 Task: Find connections with filter location Douera with filter topic #Startuplife with filter profile language Spanish with filter current company Ubisoft India Studios with filter school SRKR Engineering College with filter industry Security and Investigations with filter service category Consulting with filter keywords title Assistant Engineer
Action: Mouse moved to (487, 66)
Screenshot: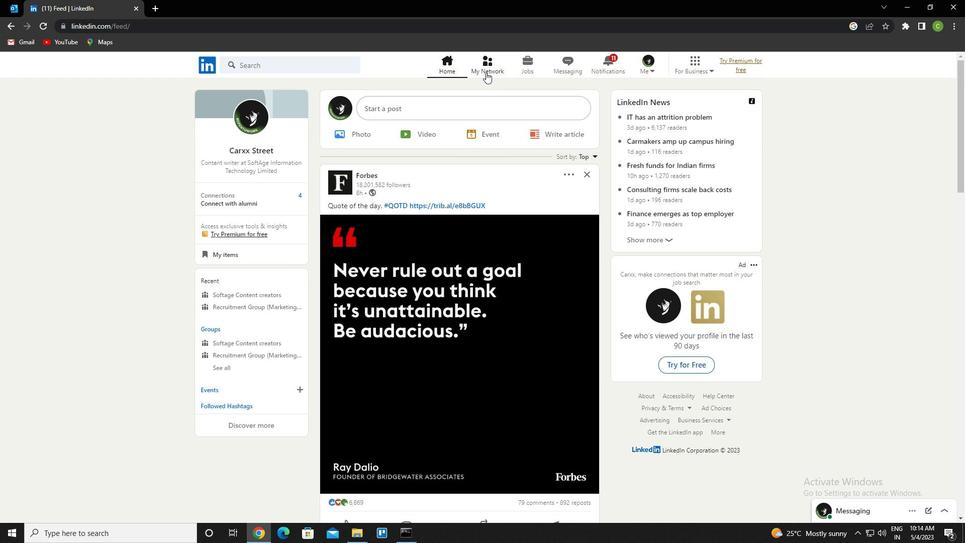 
Action: Mouse pressed left at (487, 66)
Screenshot: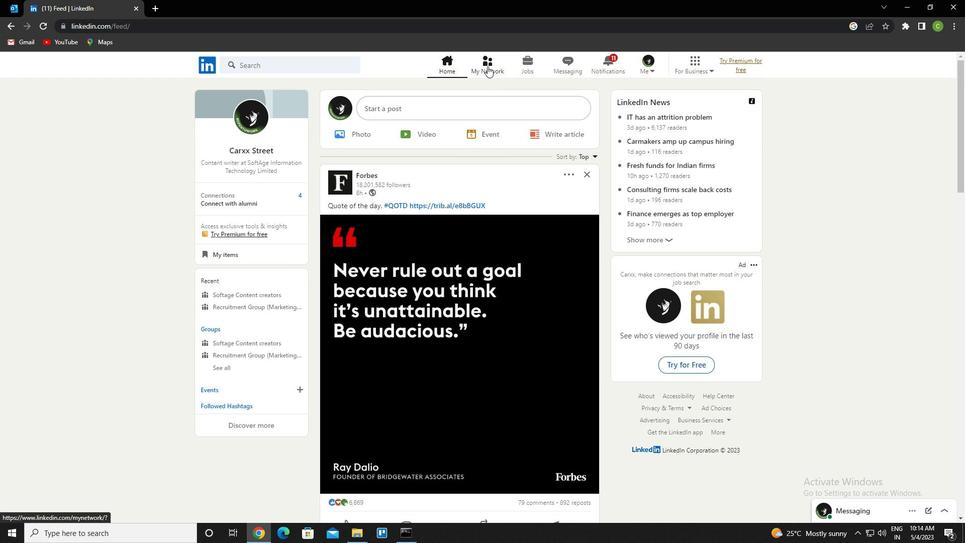 
Action: Mouse moved to (316, 125)
Screenshot: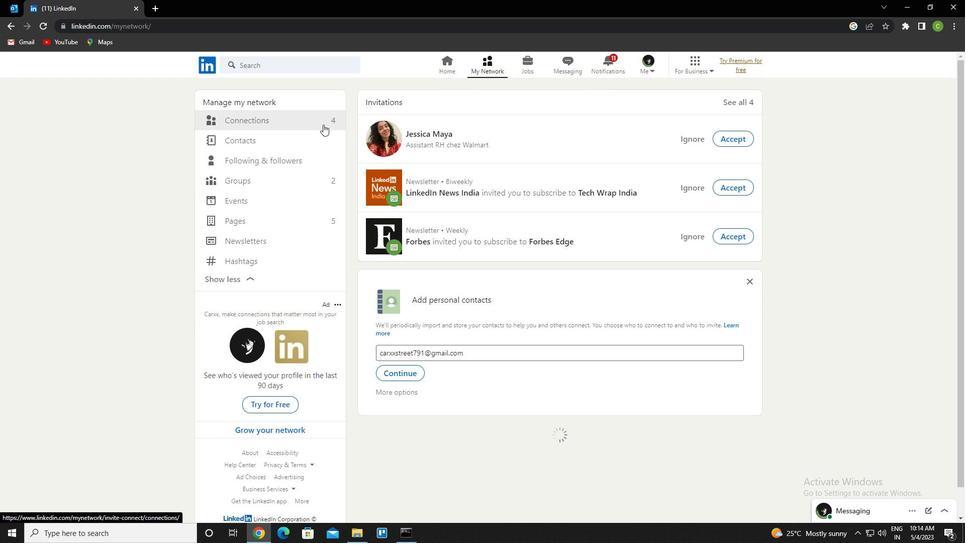 
Action: Mouse pressed left at (316, 125)
Screenshot: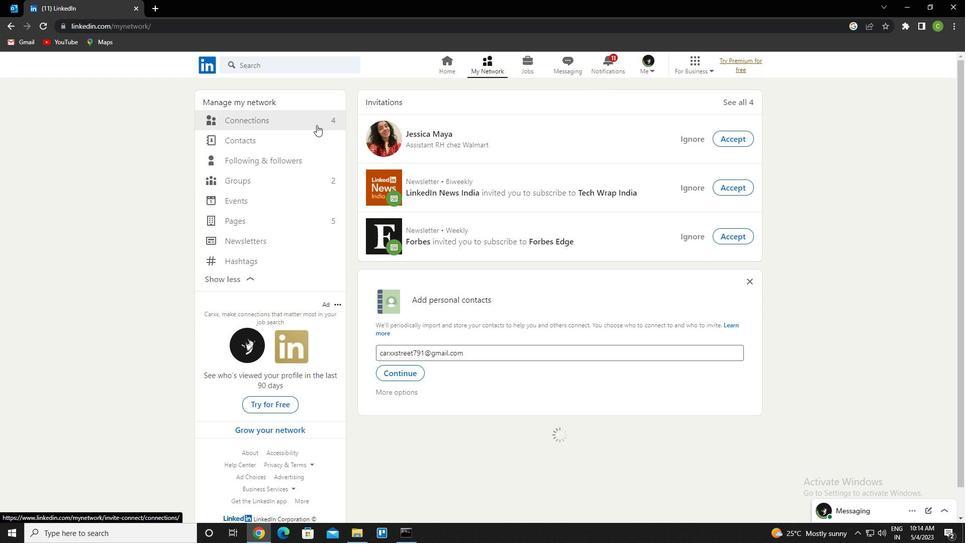 
Action: Mouse moved to (555, 122)
Screenshot: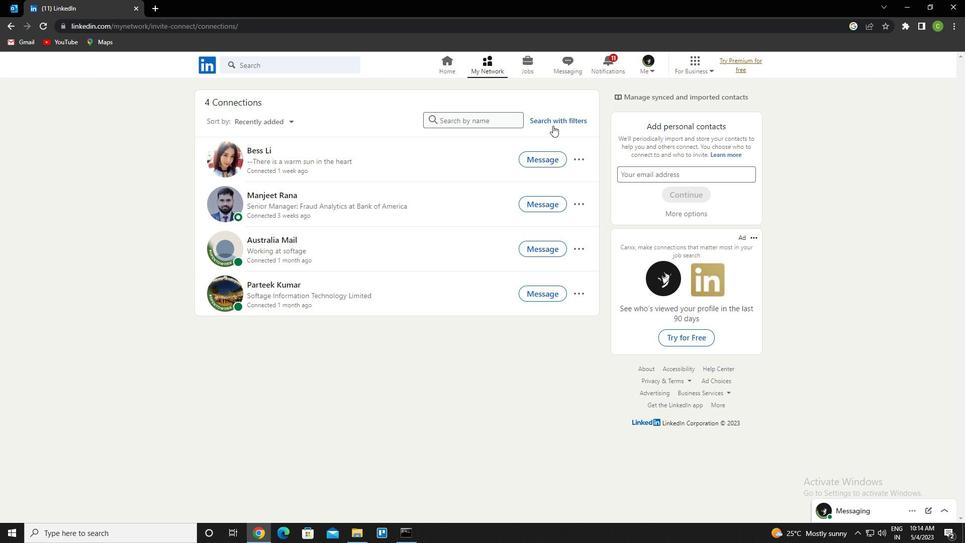 
Action: Mouse pressed left at (555, 122)
Screenshot: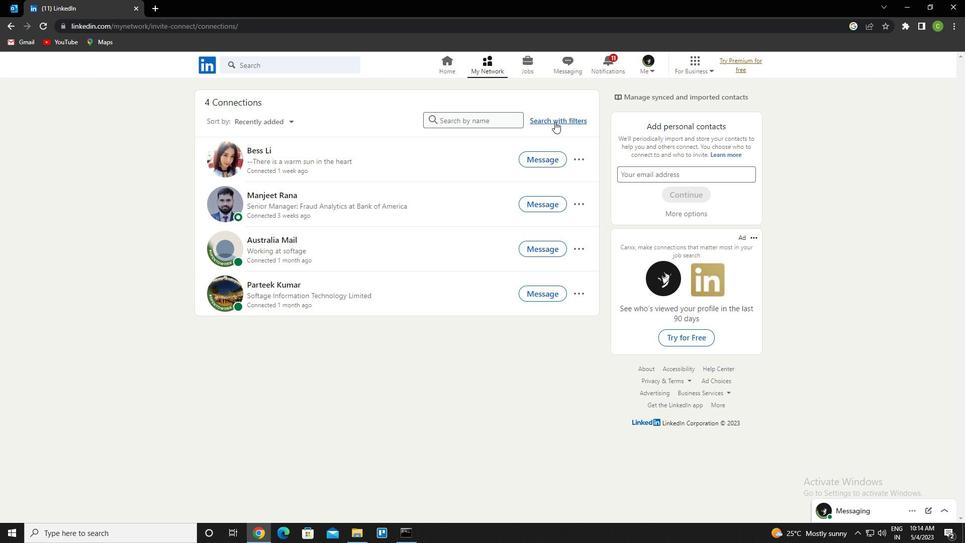 
Action: Mouse moved to (519, 94)
Screenshot: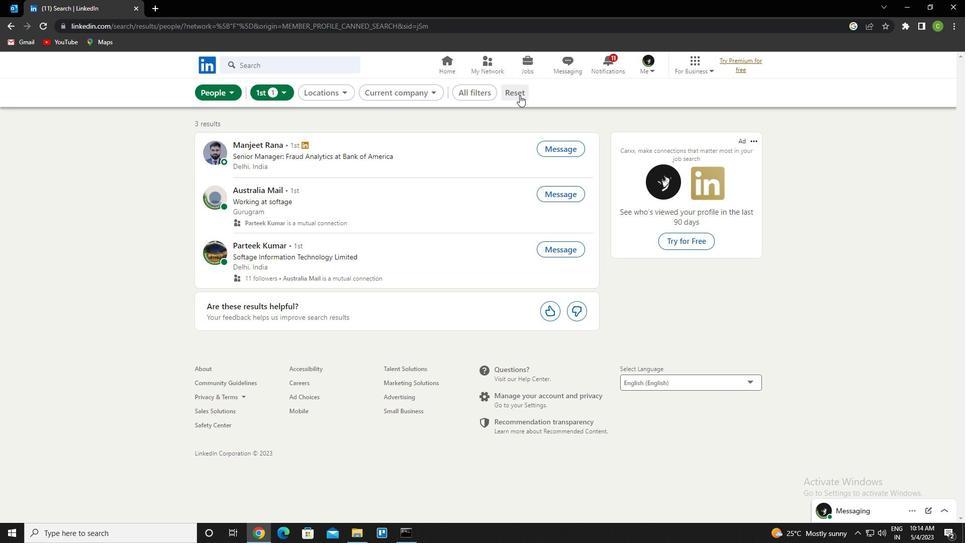 
Action: Mouse pressed left at (519, 94)
Screenshot: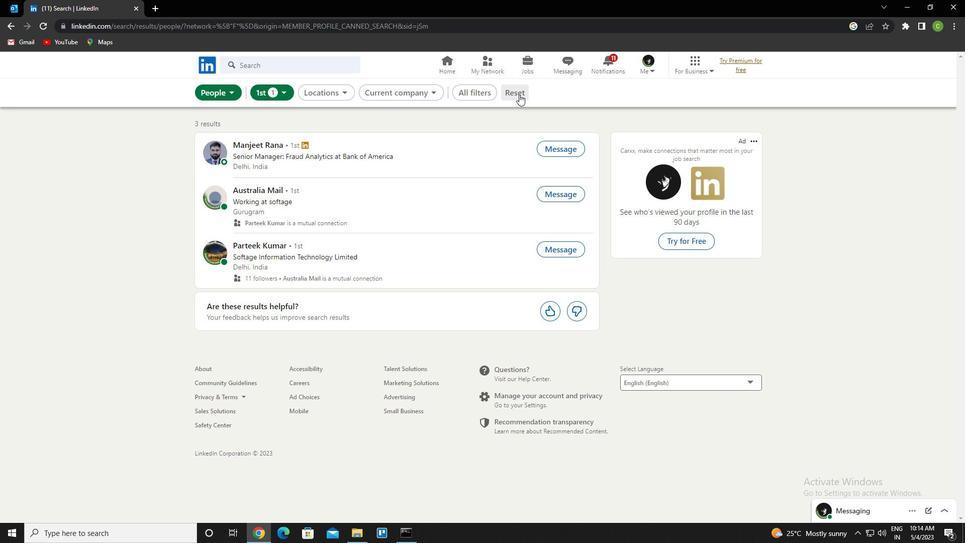 
Action: Mouse moved to (508, 96)
Screenshot: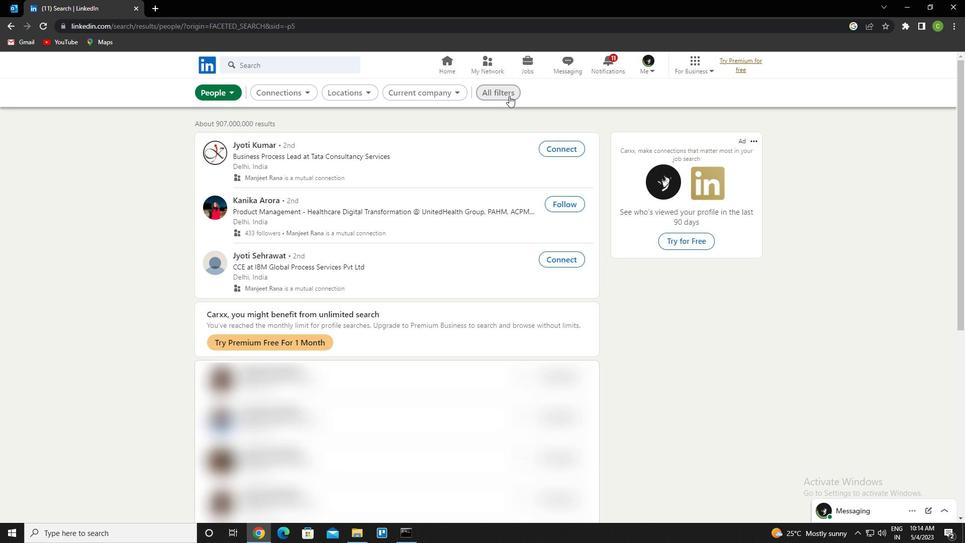 
Action: Mouse pressed left at (508, 96)
Screenshot: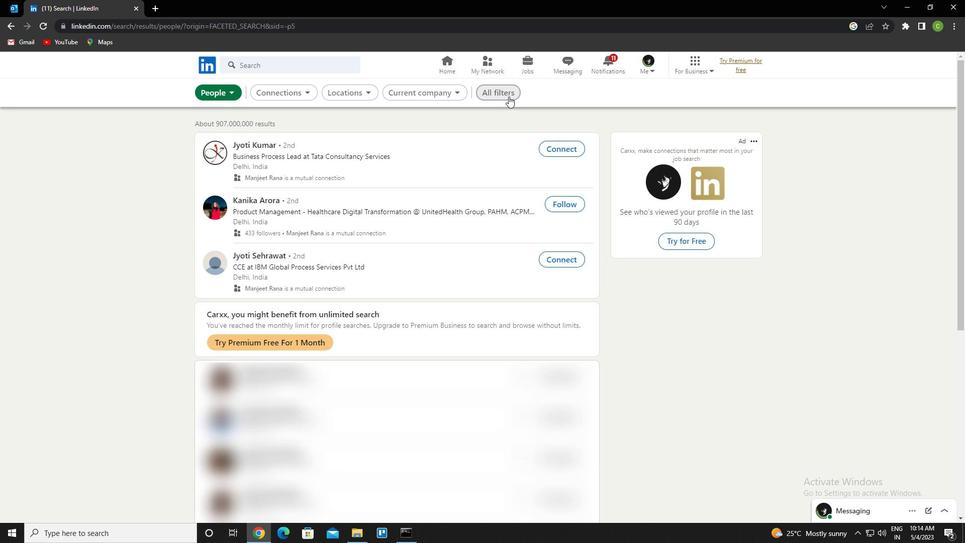 
Action: Mouse moved to (886, 276)
Screenshot: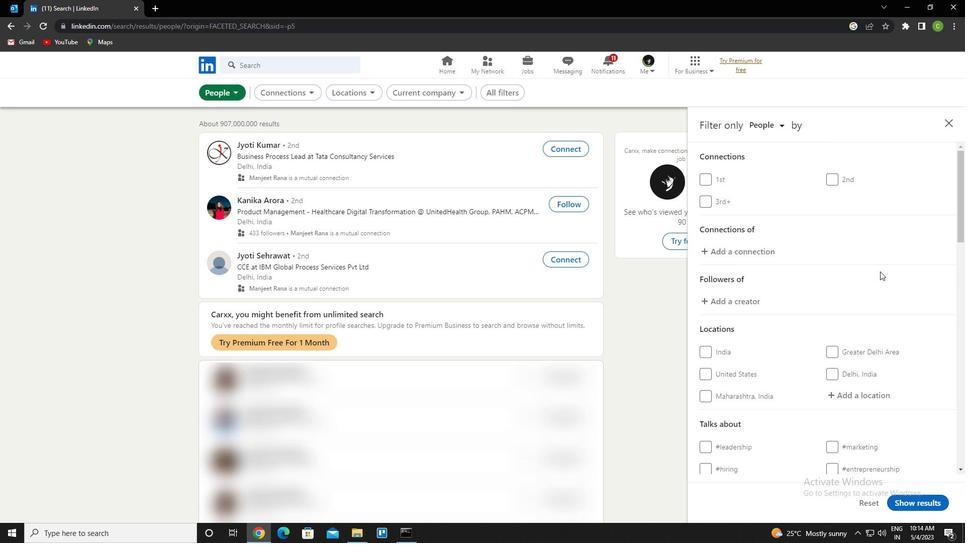 
Action: Mouse scrolled (886, 276) with delta (0, 0)
Screenshot: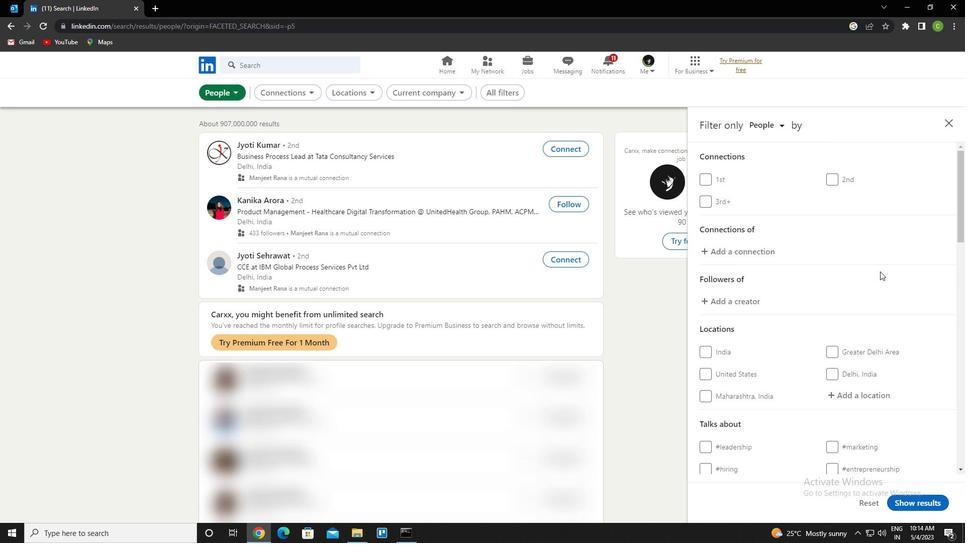 
Action: Mouse moved to (885, 277)
Screenshot: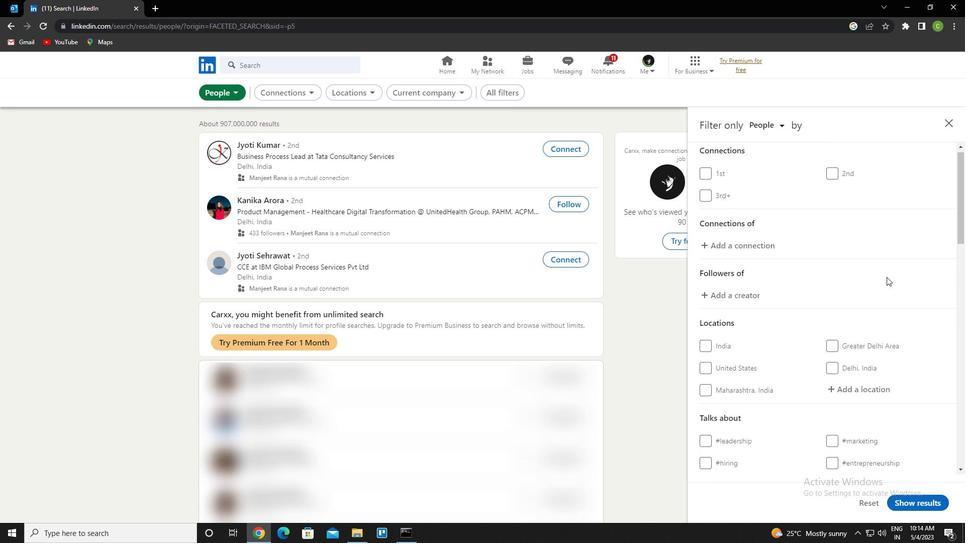 
Action: Mouse scrolled (885, 277) with delta (0, 0)
Screenshot: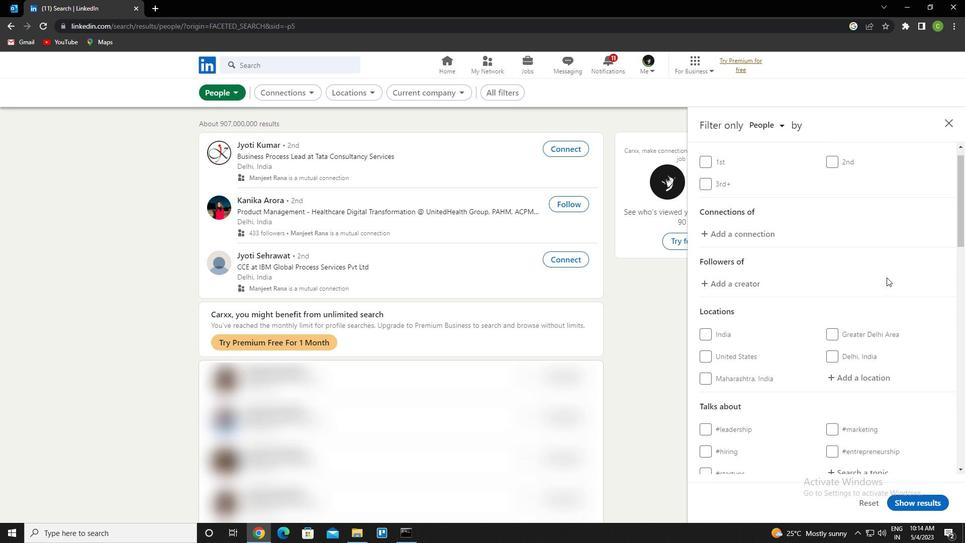 
Action: Mouse moved to (848, 292)
Screenshot: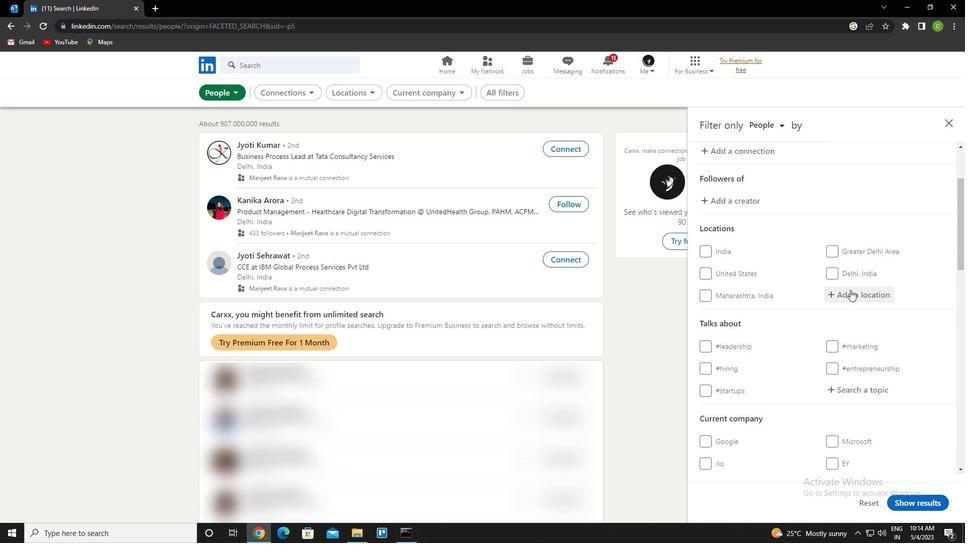 
Action: Mouse pressed left at (848, 292)
Screenshot: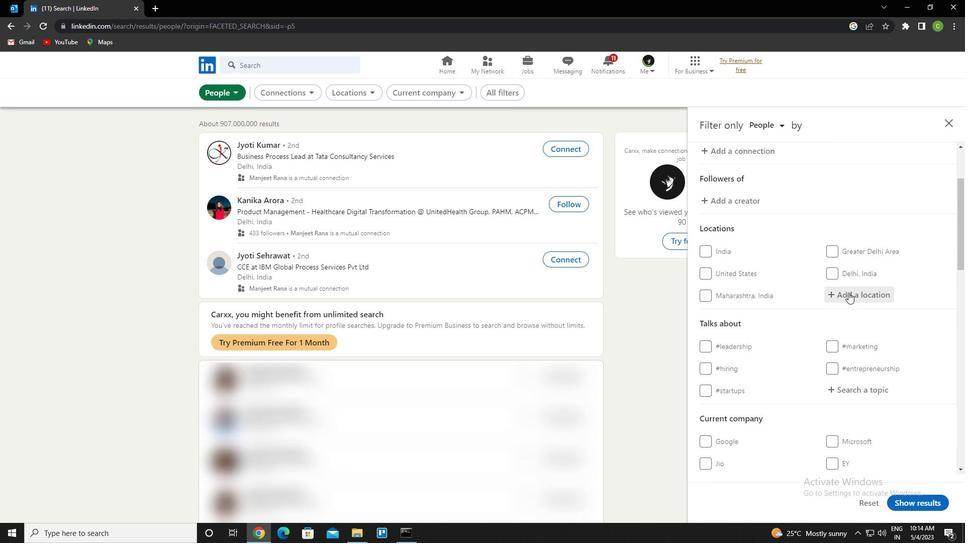 
Action: Mouse moved to (850, 275)
Screenshot: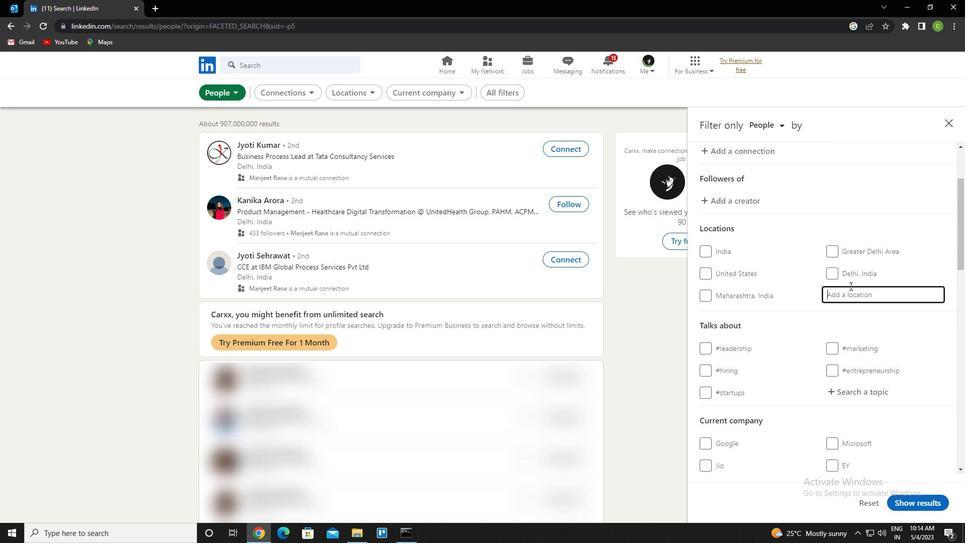 
Action: Key pressed <Key.caps_lock>d<Key.caps_lock>ouera<Key.down><Key.enter>
Screenshot: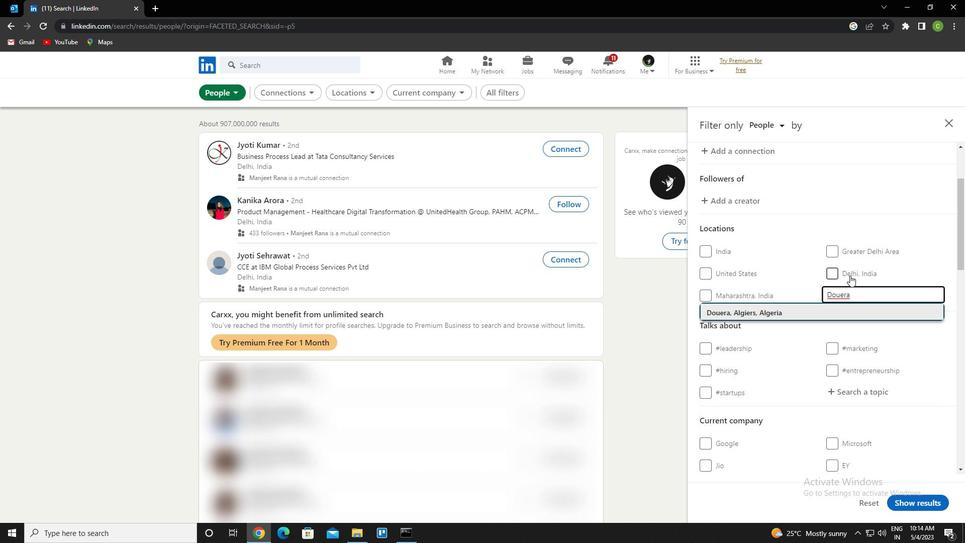 
Action: Mouse moved to (835, 271)
Screenshot: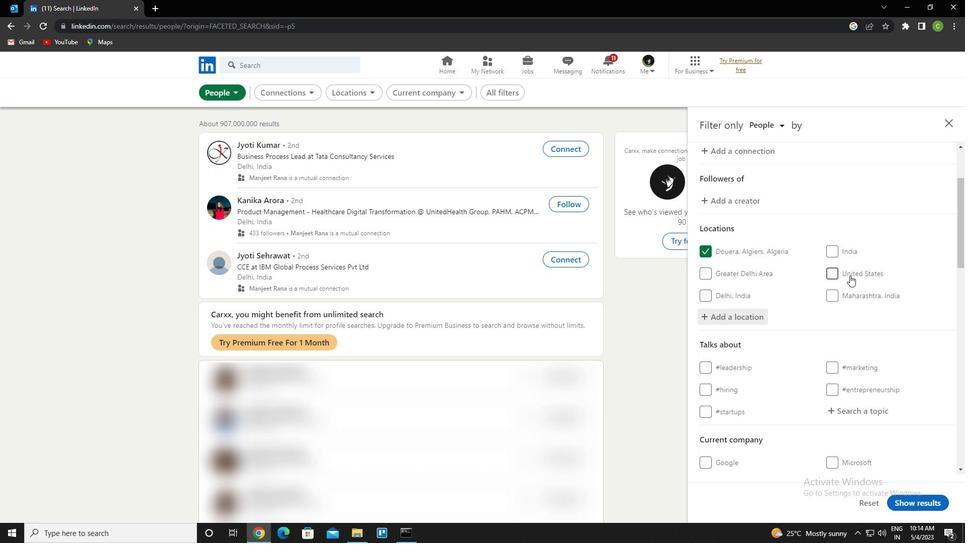 
Action: Mouse scrolled (835, 271) with delta (0, 0)
Screenshot: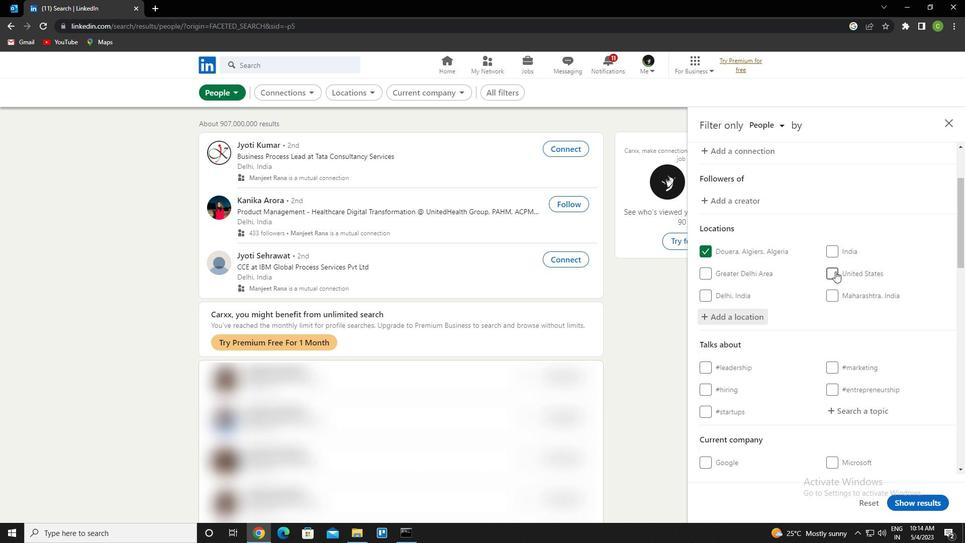 
Action: Mouse moved to (833, 274)
Screenshot: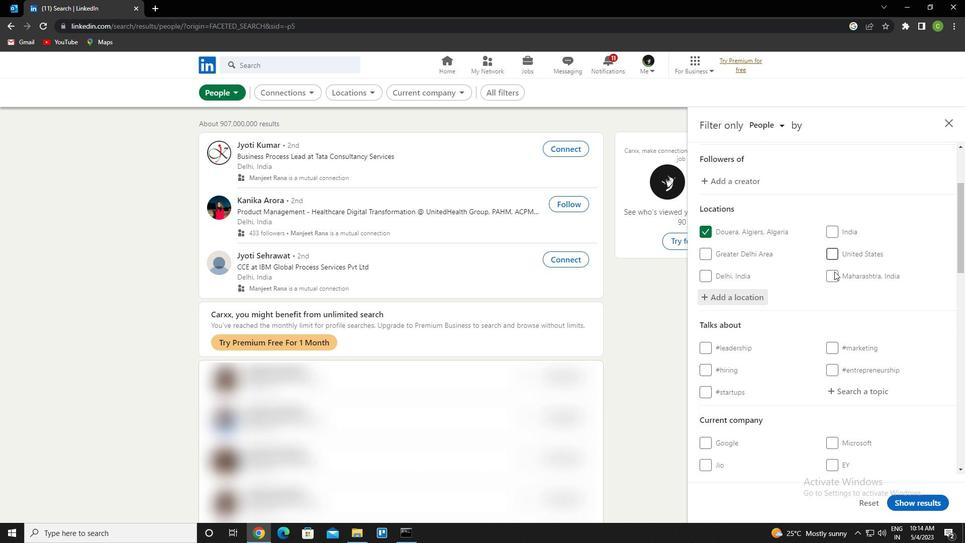 
Action: Mouse scrolled (833, 273) with delta (0, 0)
Screenshot: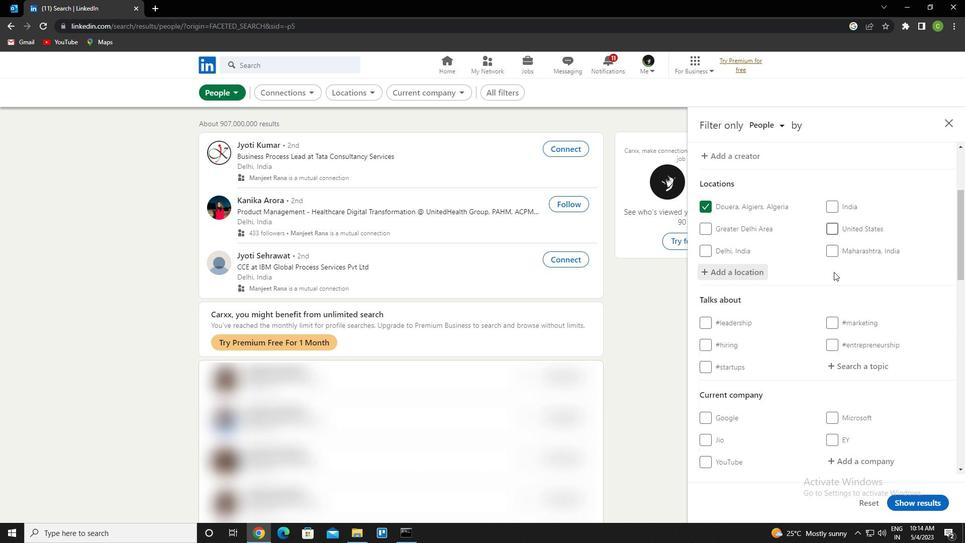 
Action: Mouse moved to (850, 314)
Screenshot: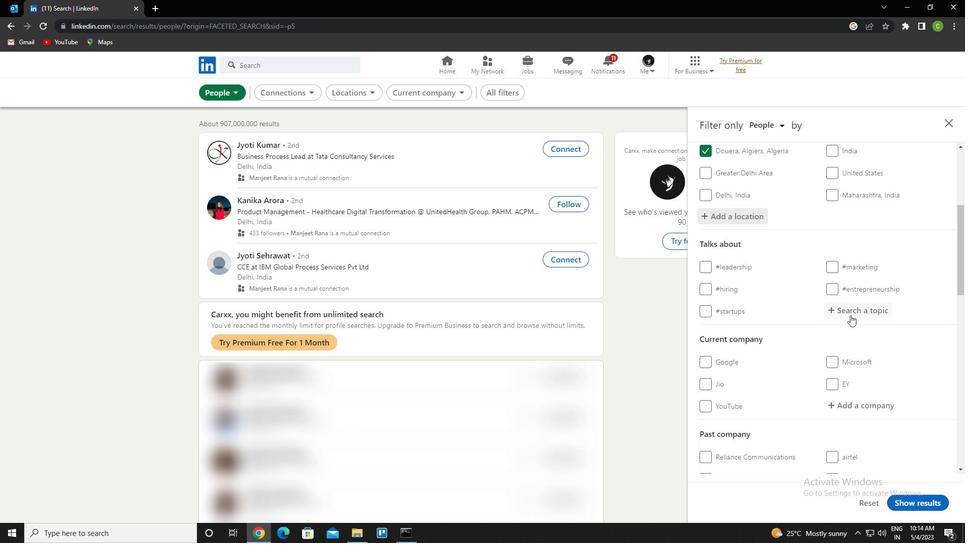 
Action: Mouse pressed left at (850, 314)
Screenshot: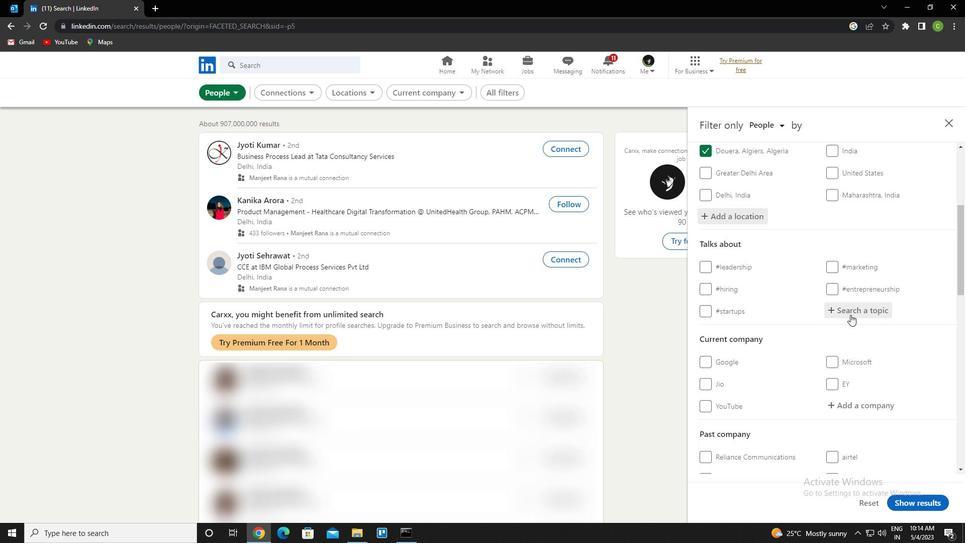 
Action: Key pressed startuplife<Key.down><Key.enter>
Screenshot: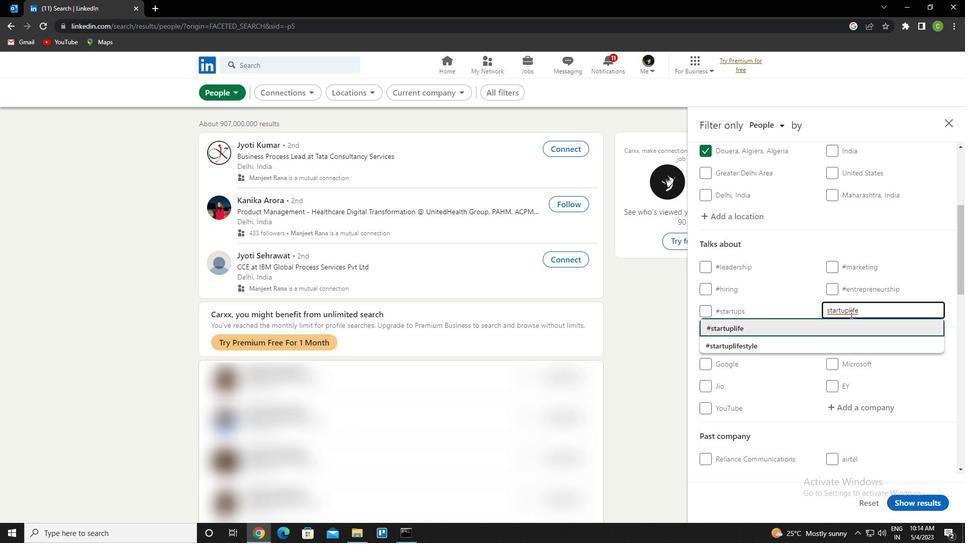 
Action: Mouse moved to (864, 305)
Screenshot: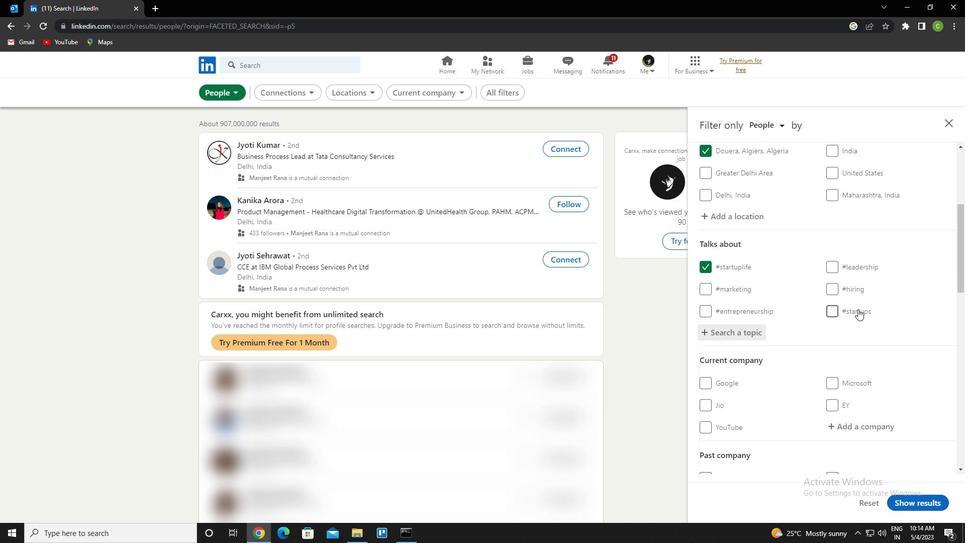 
Action: Mouse scrolled (864, 304) with delta (0, 0)
Screenshot: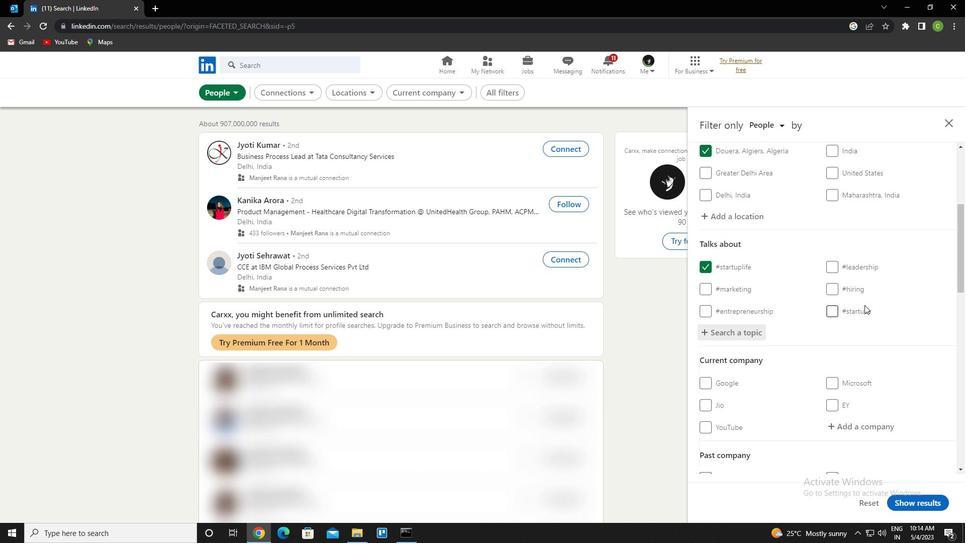 
Action: Mouse scrolled (864, 304) with delta (0, 0)
Screenshot: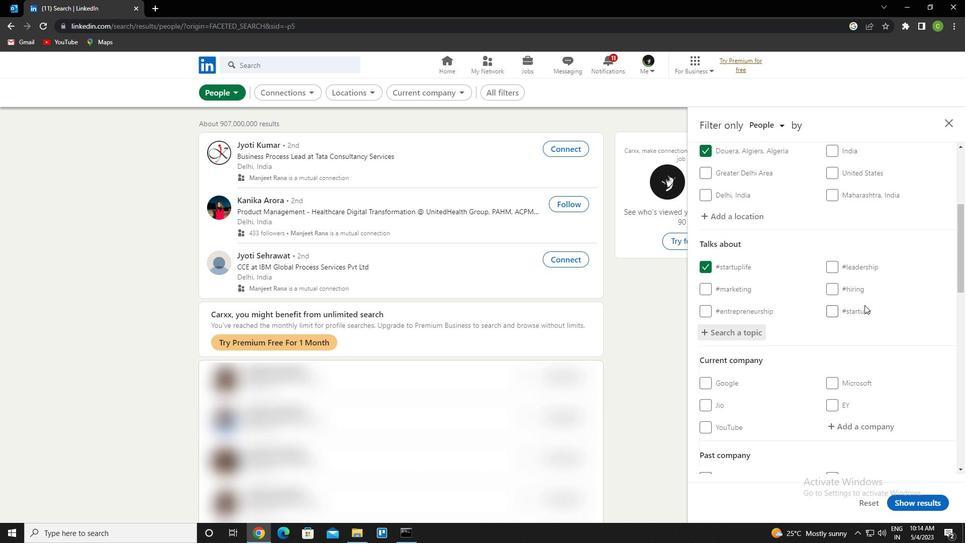 
Action: Mouse scrolled (864, 304) with delta (0, 0)
Screenshot: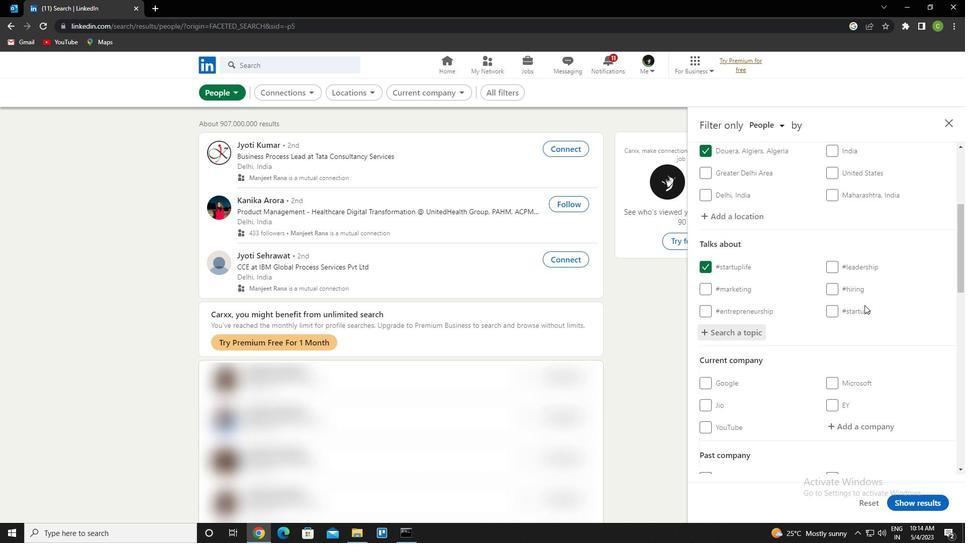 
Action: Mouse scrolled (864, 304) with delta (0, 0)
Screenshot: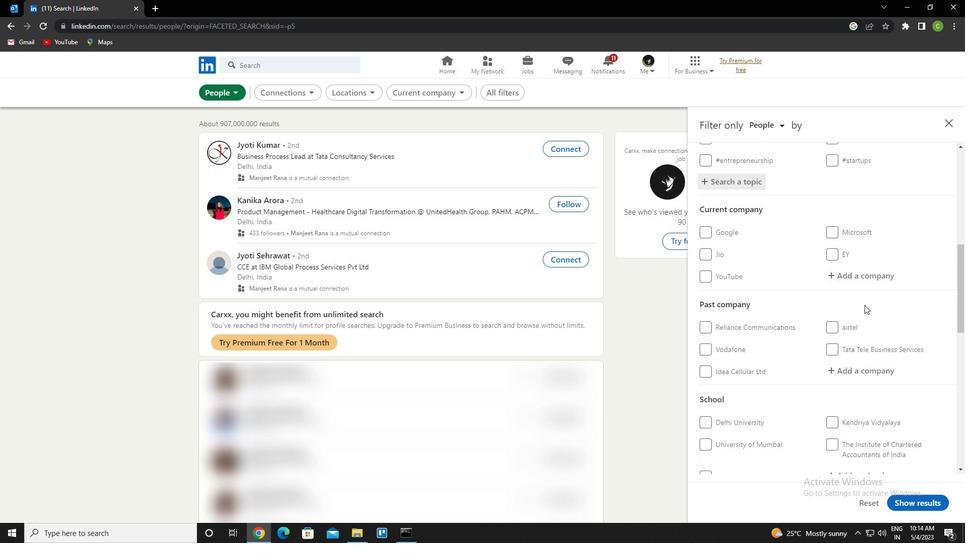 
Action: Mouse scrolled (864, 304) with delta (0, 0)
Screenshot: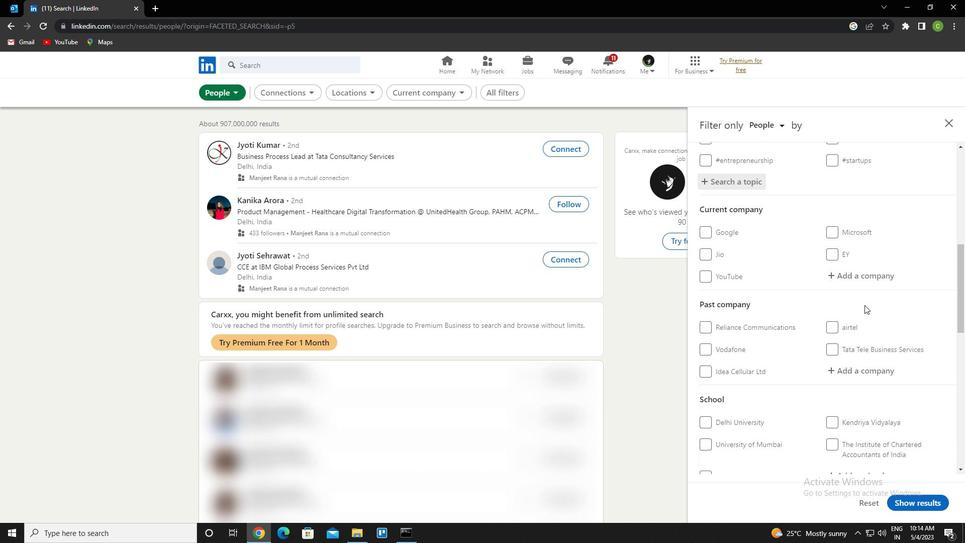 
Action: Mouse scrolled (864, 304) with delta (0, 0)
Screenshot: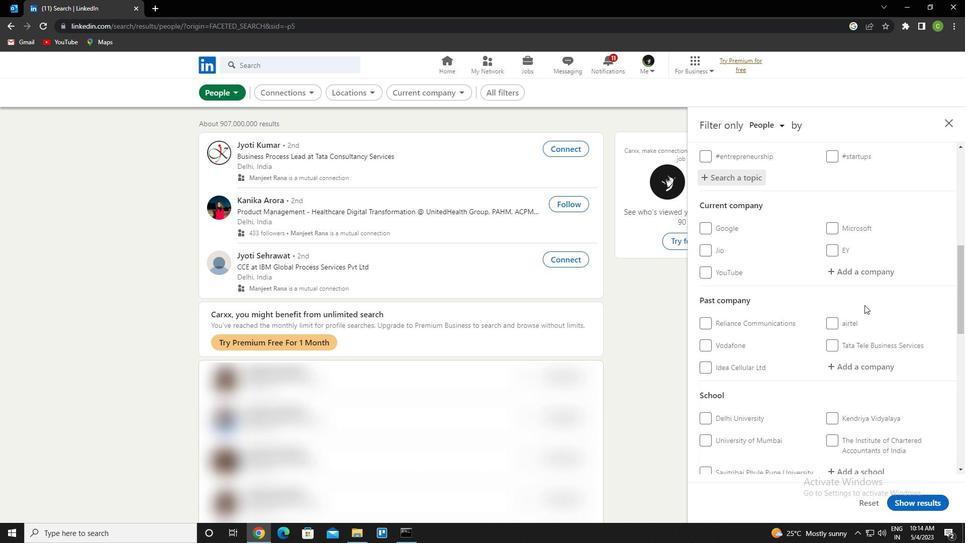 
Action: Mouse scrolled (864, 304) with delta (0, 0)
Screenshot: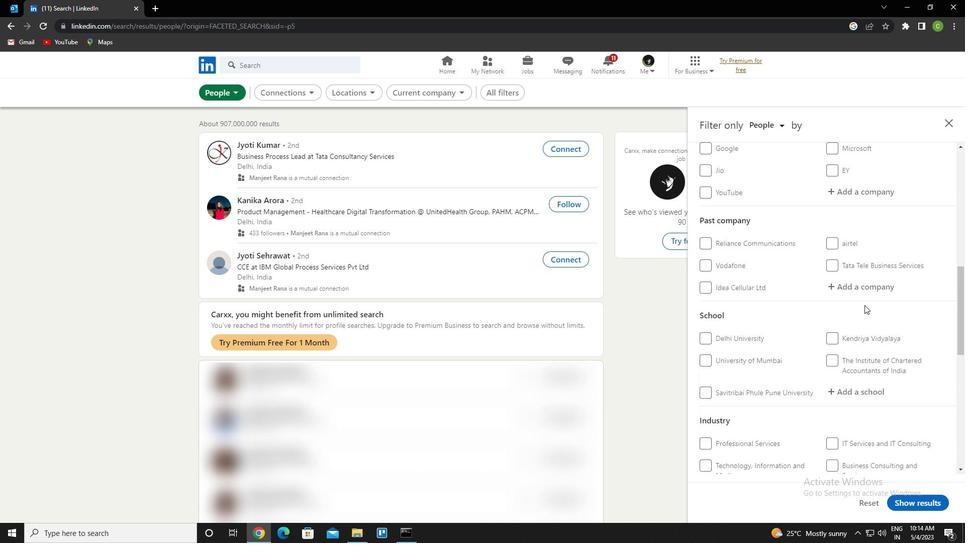 
Action: Mouse moved to (864, 306)
Screenshot: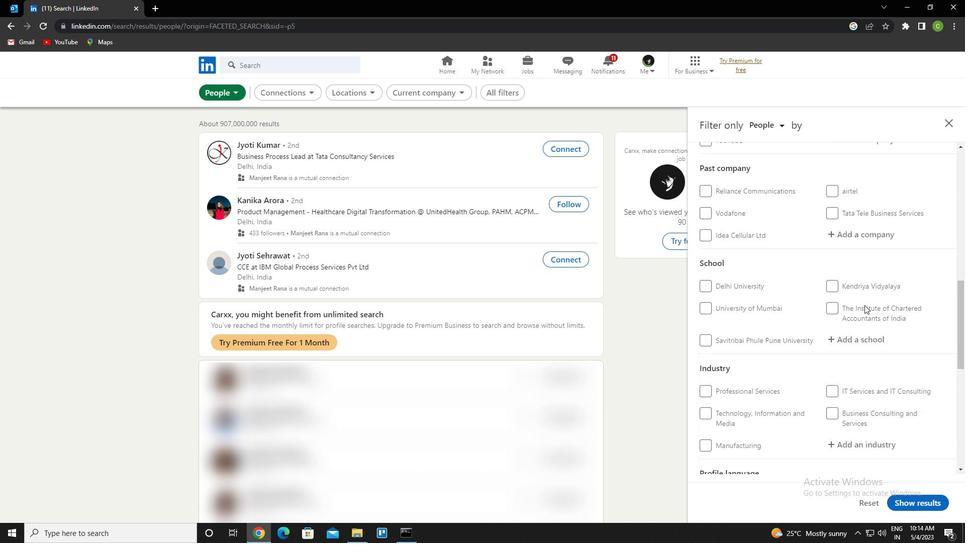 
Action: Mouse scrolled (864, 306) with delta (0, 0)
Screenshot: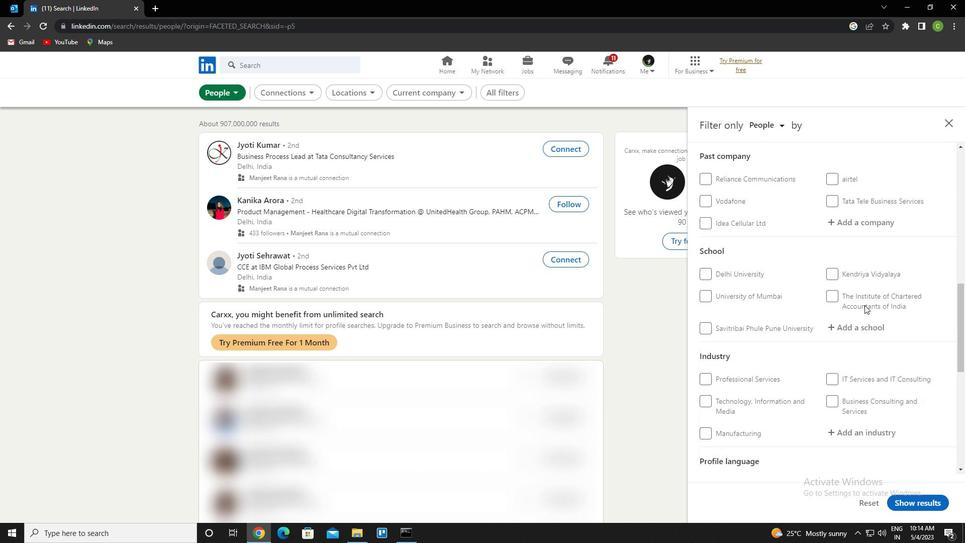 
Action: Mouse moved to (855, 310)
Screenshot: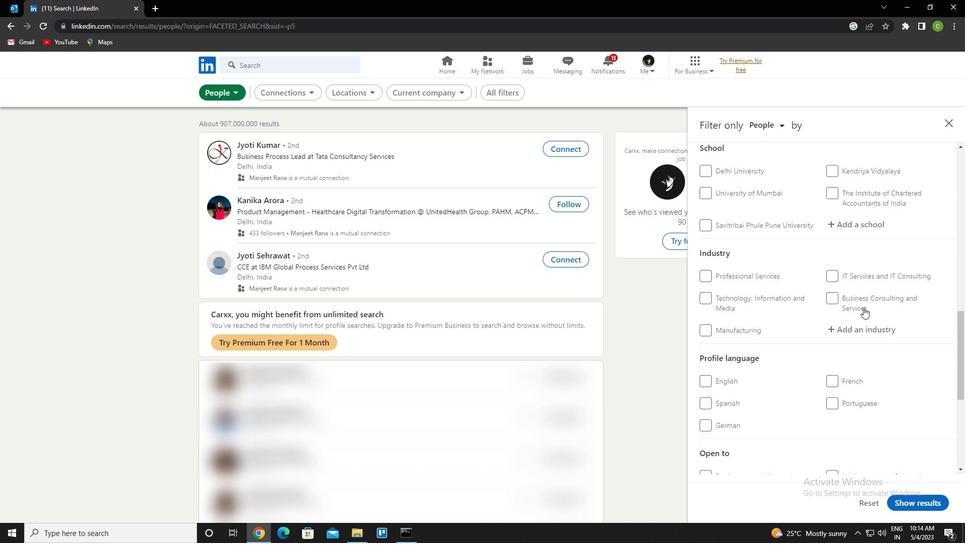 
Action: Mouse scrolled (855, 310) with delta (0, 0)
Screenshot: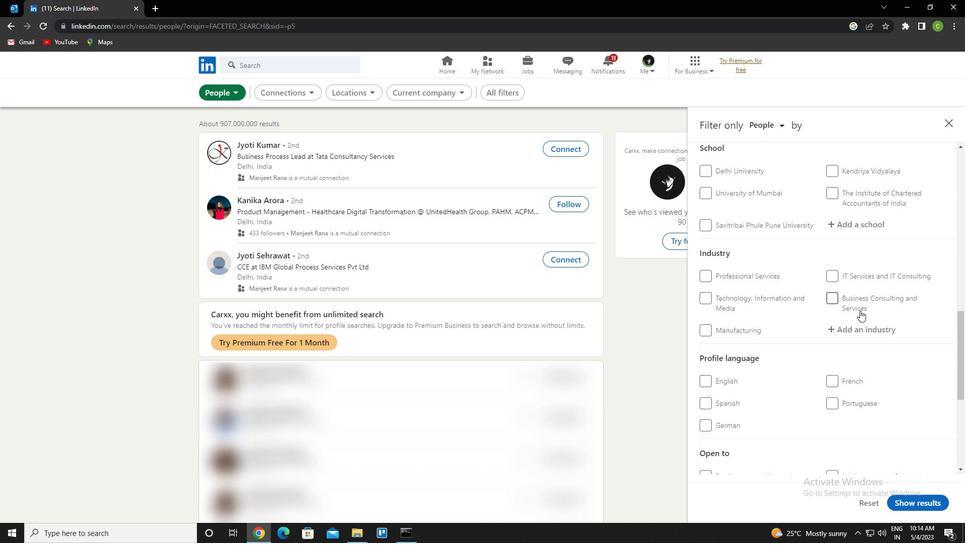 
Action: Mouse moved to (701, 356)
Screenshot: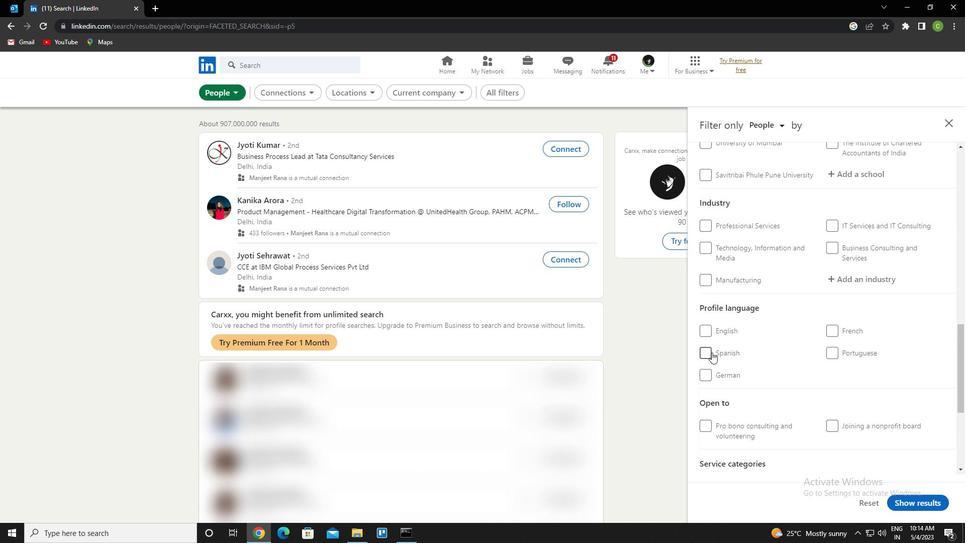 
Action: Mouse pressed left at (701, 356)
Screenshot: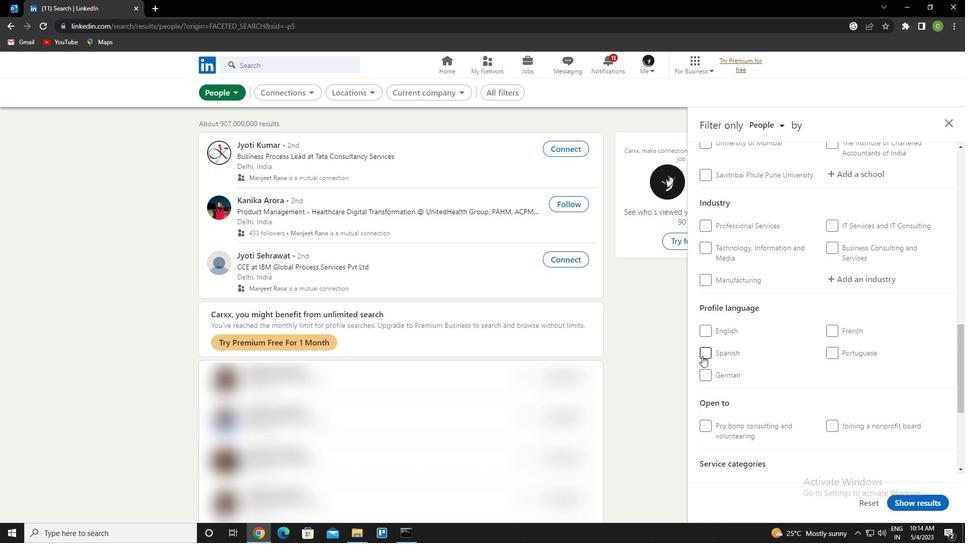 
Action: Mouse moved to (784, 371)
Screenshot: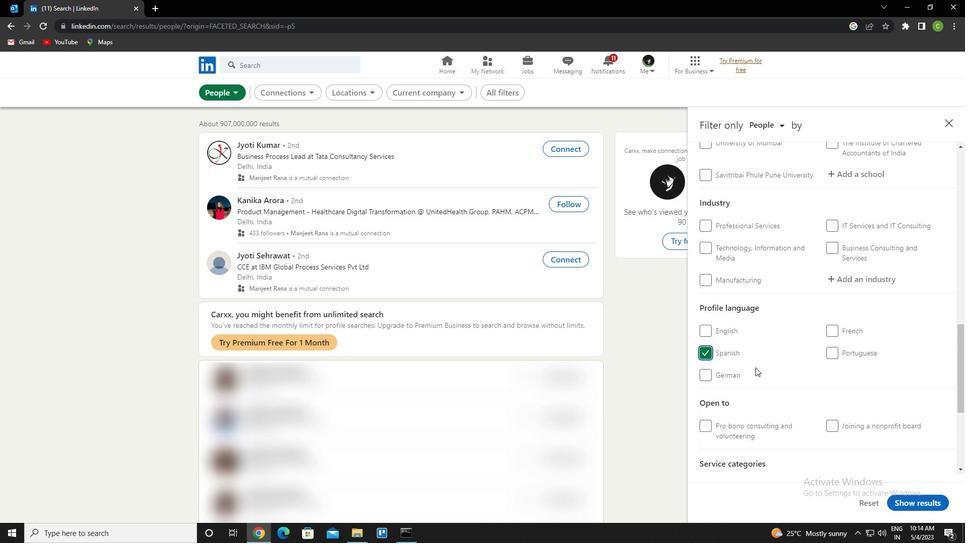 
Action: Mouse scrolled (784, 372) with delta (0, 0)
Screenshot: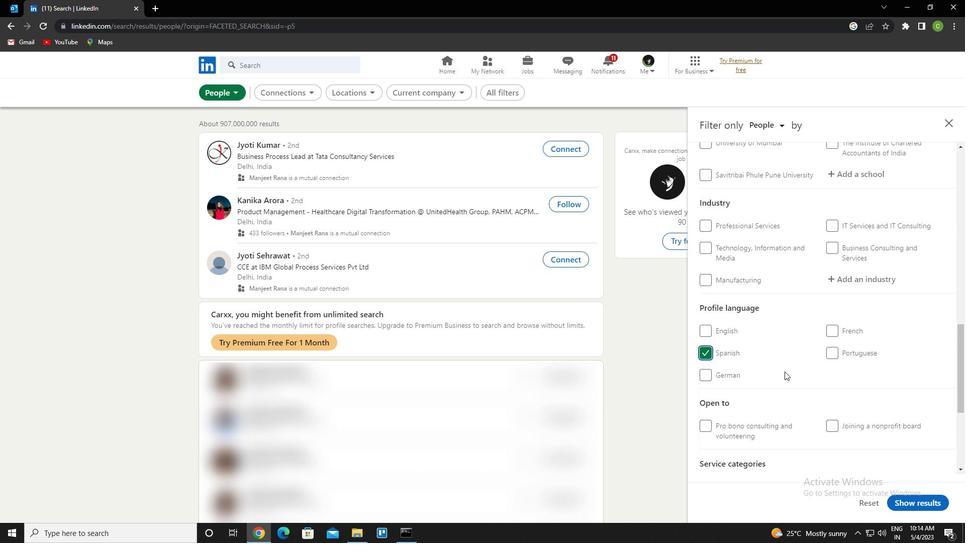 
Action: Mouse scrolled (784, 372) with delta (0, 0)
Screenshot: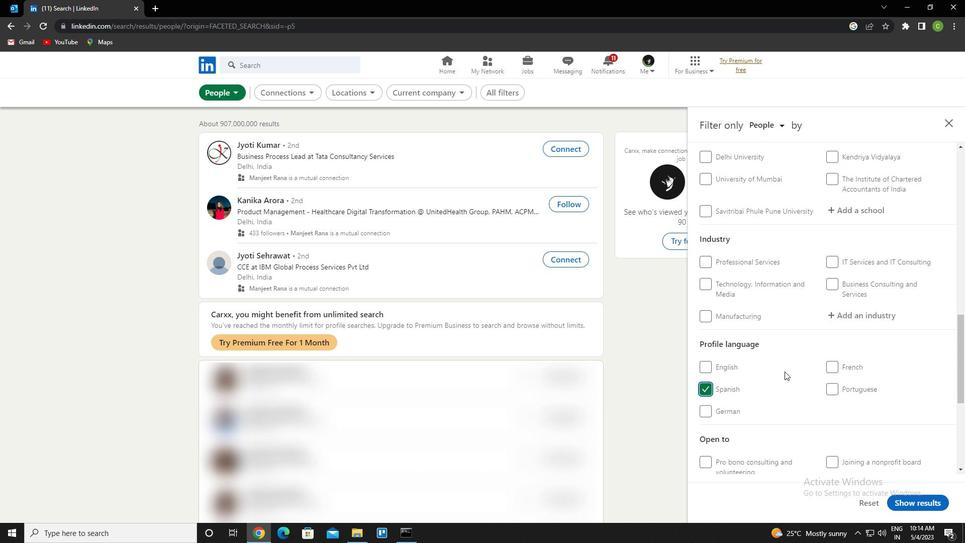 
Action: Mouse scrolled (784, 372) with delta (0, 0)
Screenshot: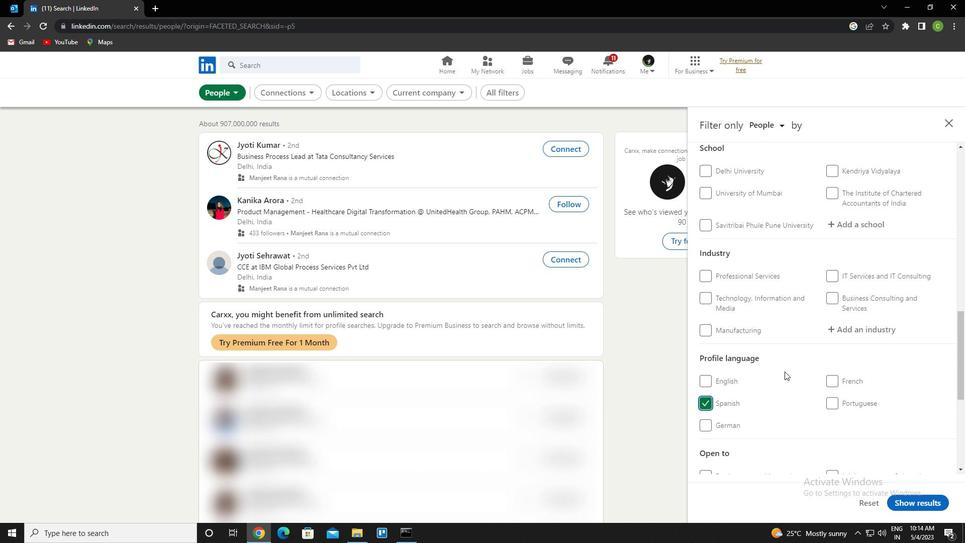 
Action: Mouse scrolled (784, 372) with delta (0, 0)
Screenshot: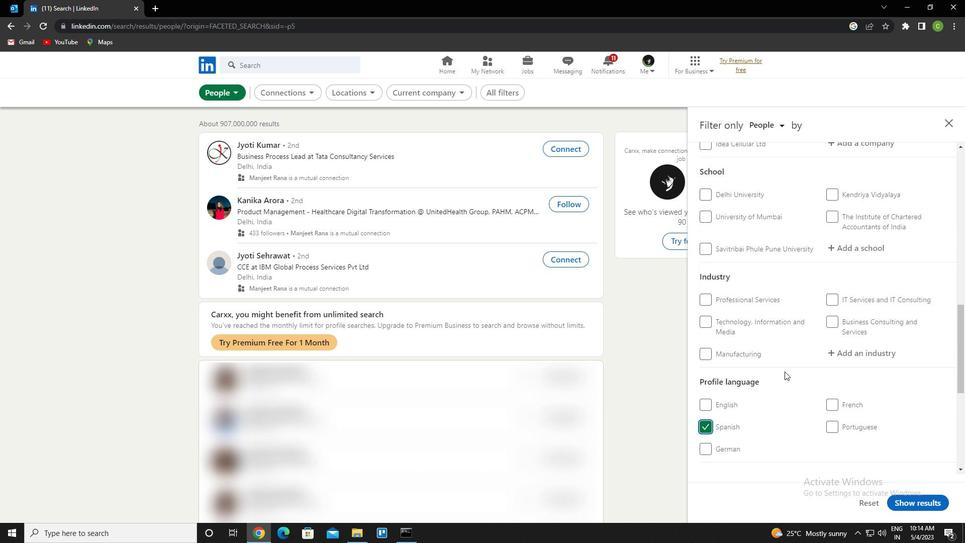 
Action: Mouse scrolled (784, 372) with delta (0, 0)
Screenshot: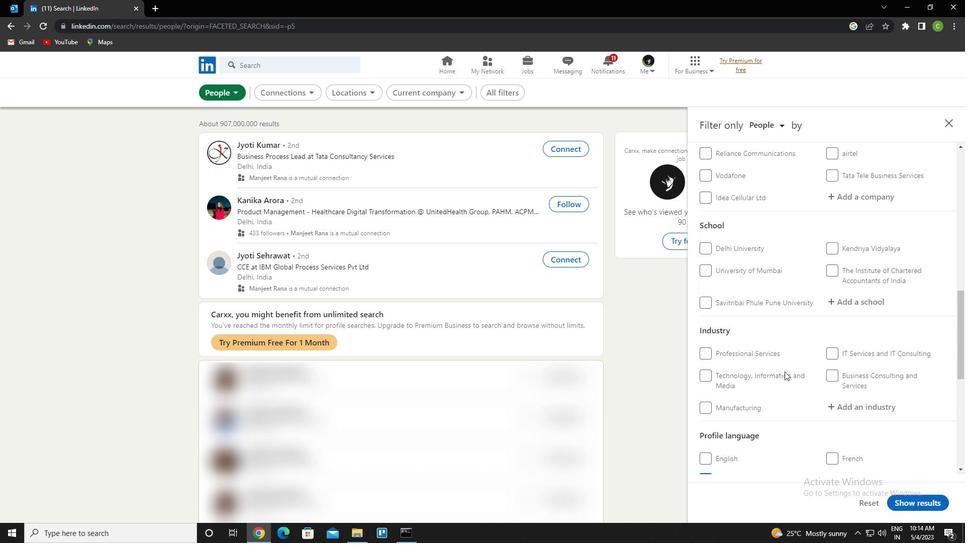 
Action: Mouse moved to (874, 230)
Screenshot: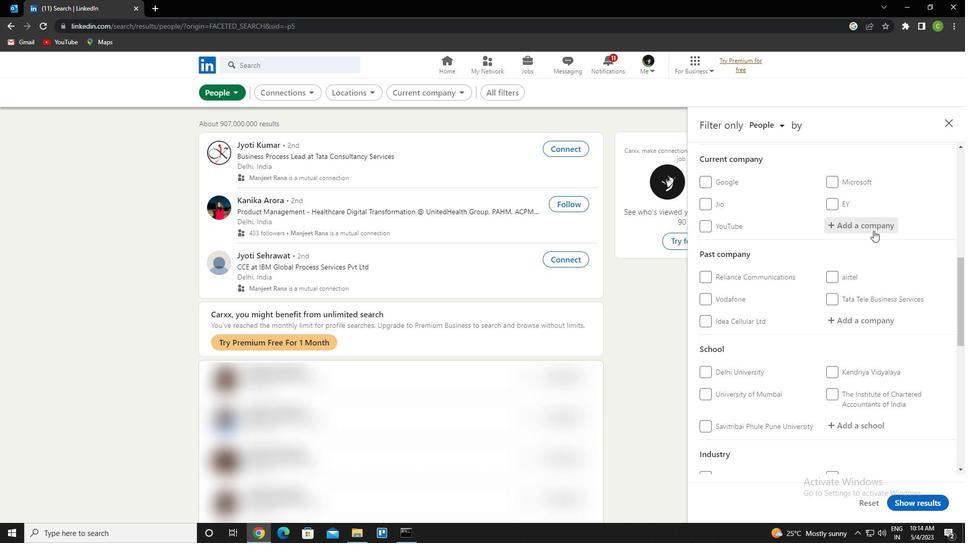 
Action: Mouse pressed left at (874, 230)
Screenshot: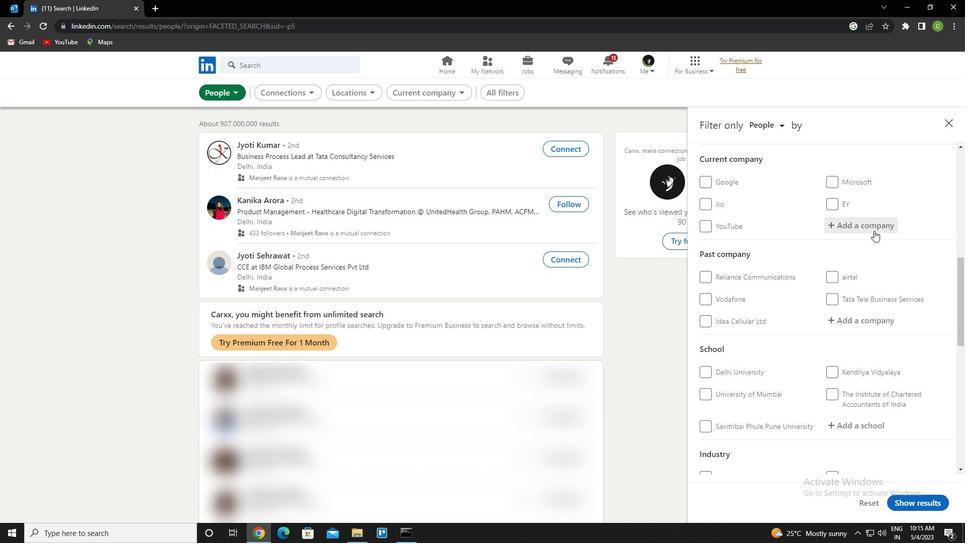 
Action: Key pressed <Key.caps_lock>u<Key.caps_lock>bisoft<Key.space>india<Key.space>studios<Key.down><Key.enter>
Screenshot: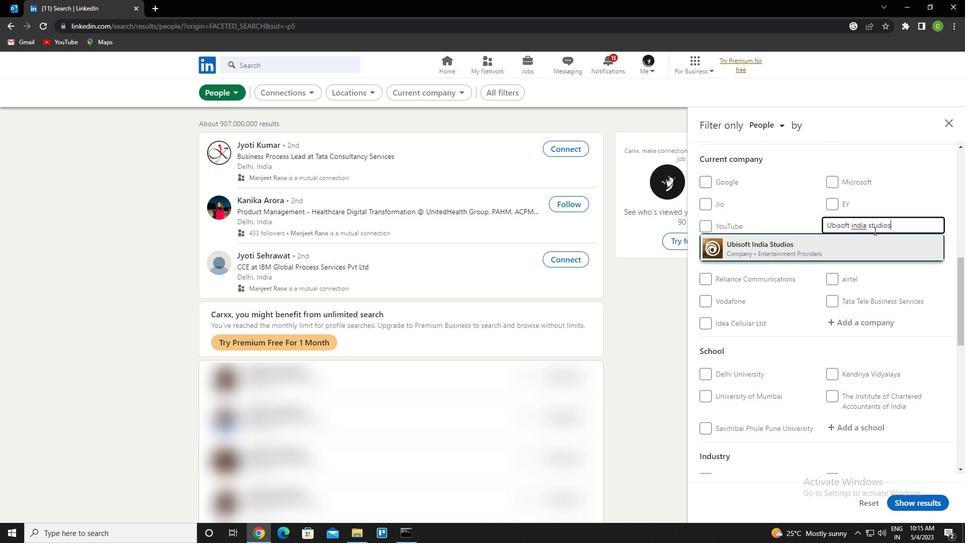 
Action: Mouse scrolled (874, 230) with delta (0, 0)
Screenshot: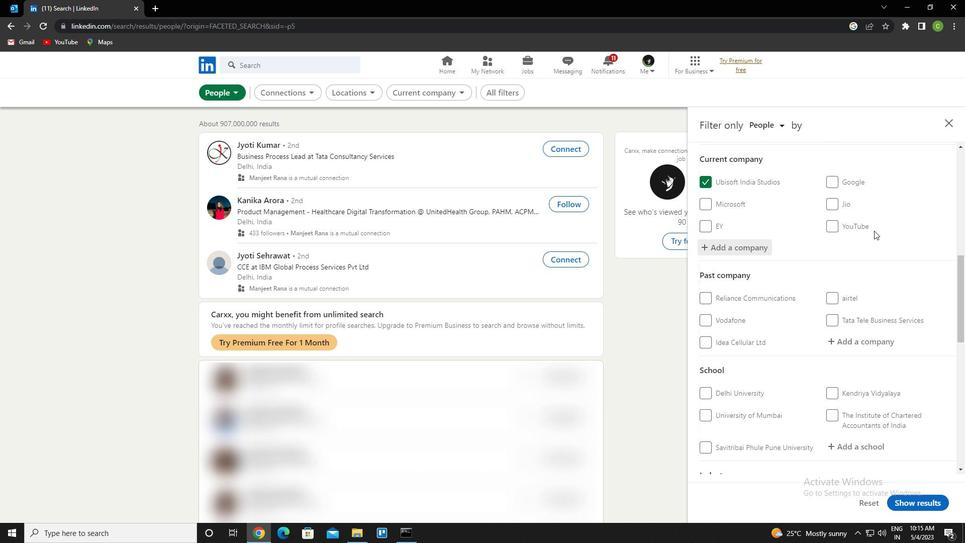 
Action: Mouse scrolled (874, 230) with delta (0, 0)
Screenshot: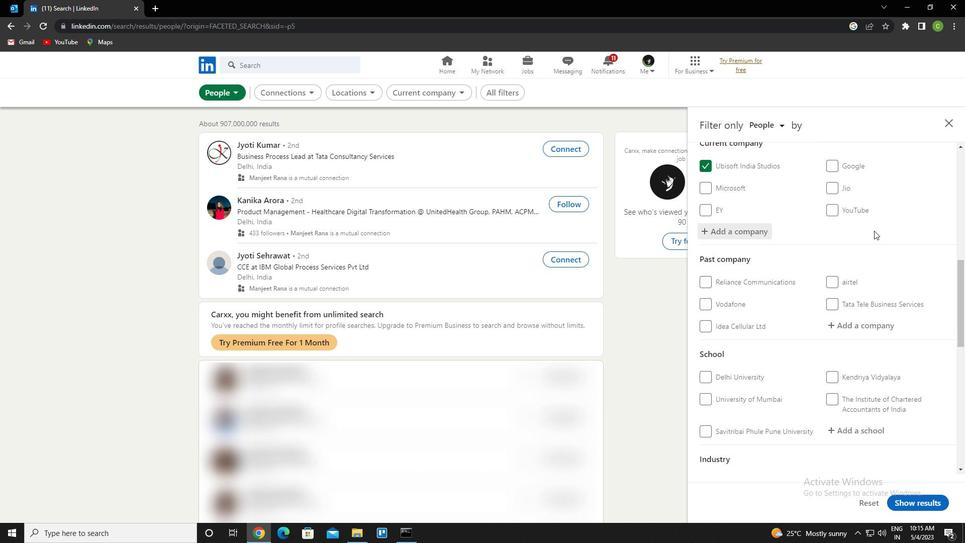 
Action: Mouse moved to (875, 277)
Screenshot: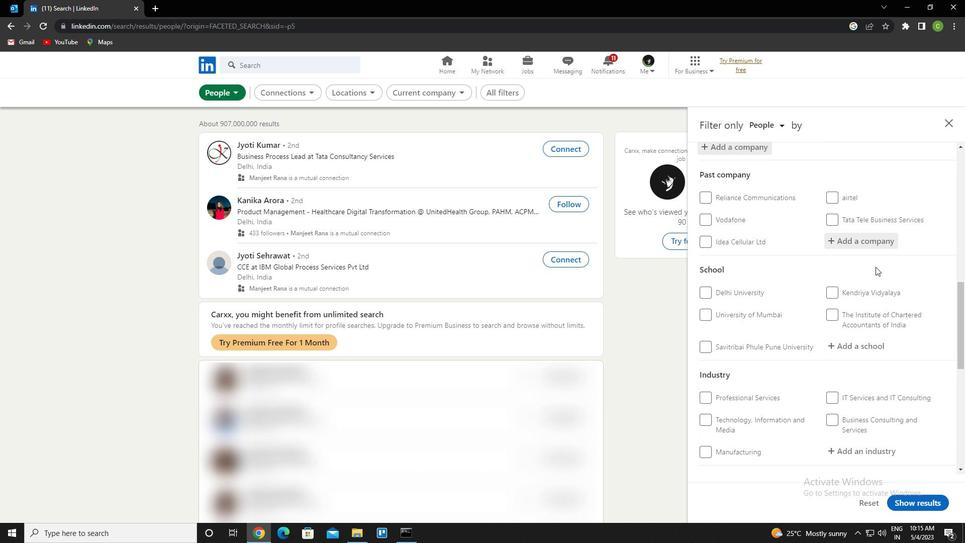 
Action: Mouse scrolled (875, 276) with delta (0, 0)
Screenshot: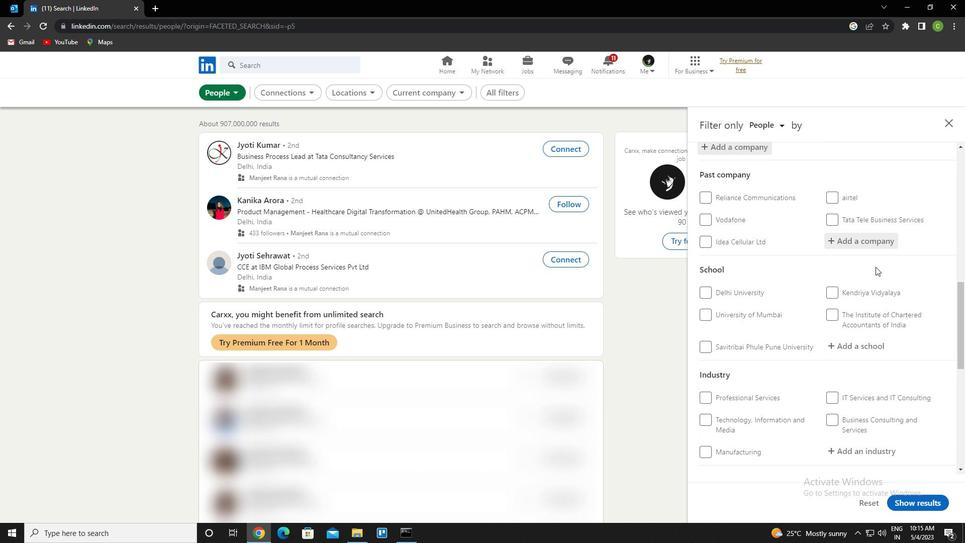 
Action: Mouse moved to (865, 298)
Screenshot: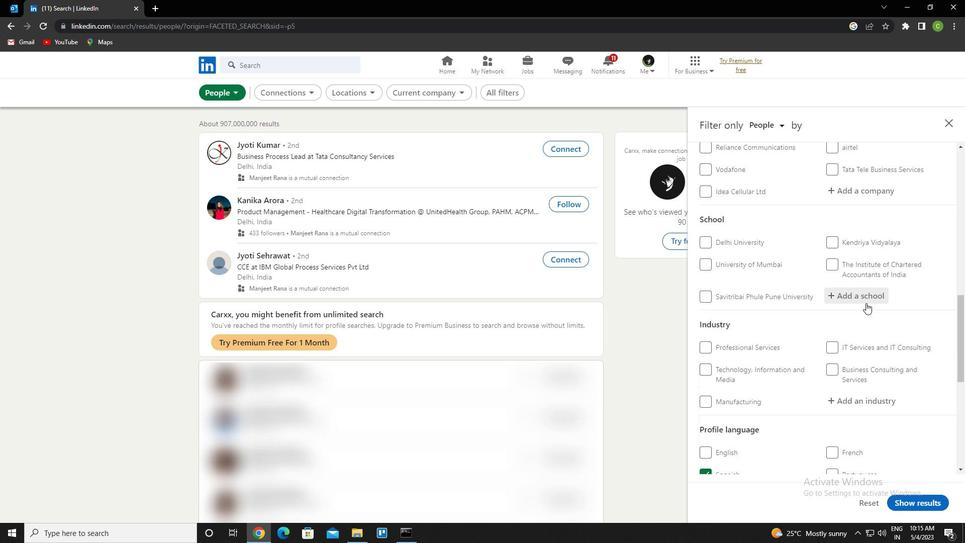 
Action: Mouse pressed left at (865, 298)
Screenshot: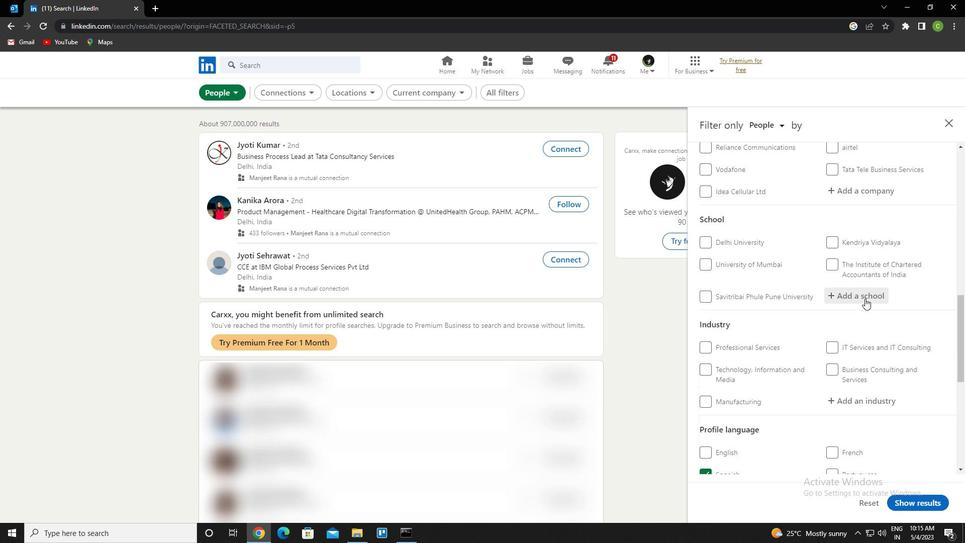 
Action: Key pressed <Key.caps_lock>srkr<Key.space>e<Key.caps_lock>ngineering<Key.space>college<Key.down><Key.enter>
Screenshot: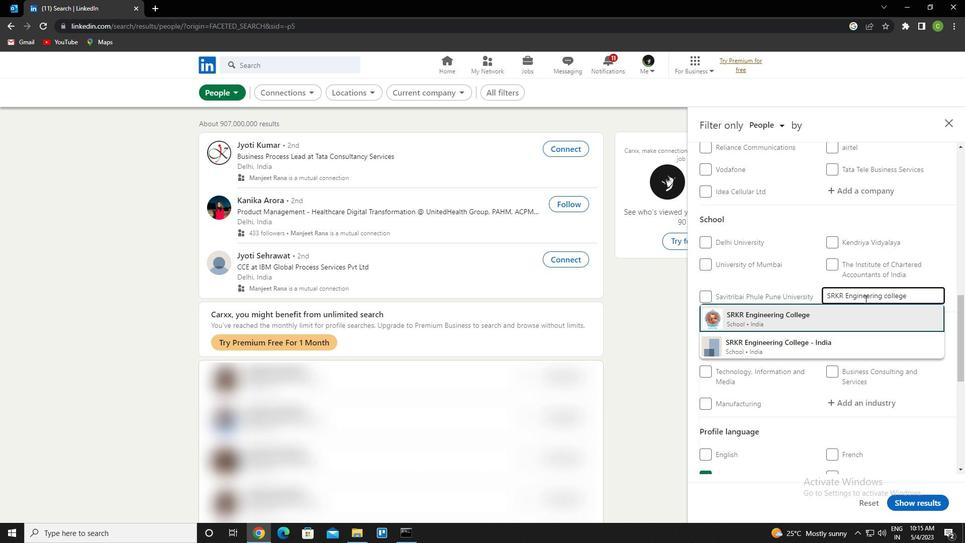 
Action: Mouse moved to (865, 298)
Screenshot: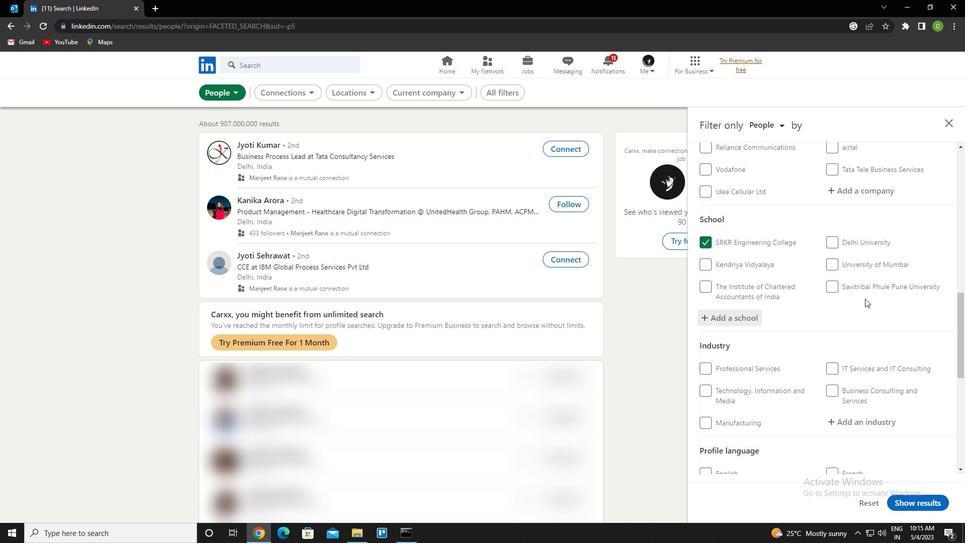 
Action: Mouse scrolled (865, 298) with delta (0, 0)
Screenshot: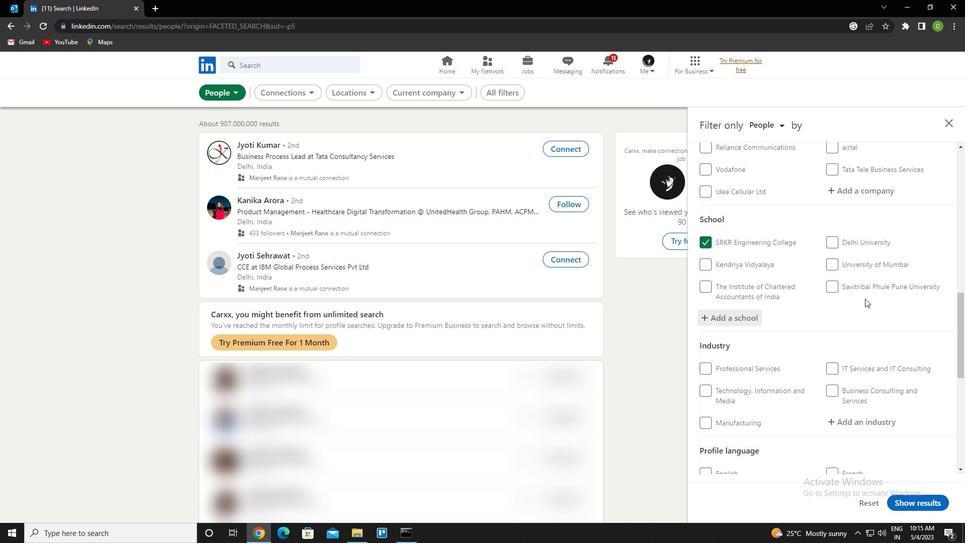 
Action: Mouse scrolled (865, 298) with delta (0, 0)
Screenshot: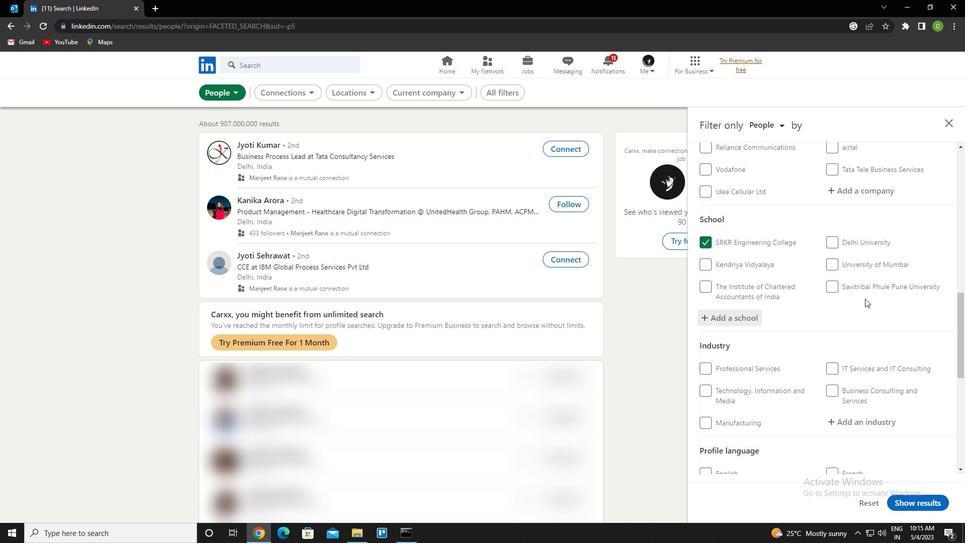 
Action: Mouse scrolled (865, 298) with delta (0, 0)
Screenshot: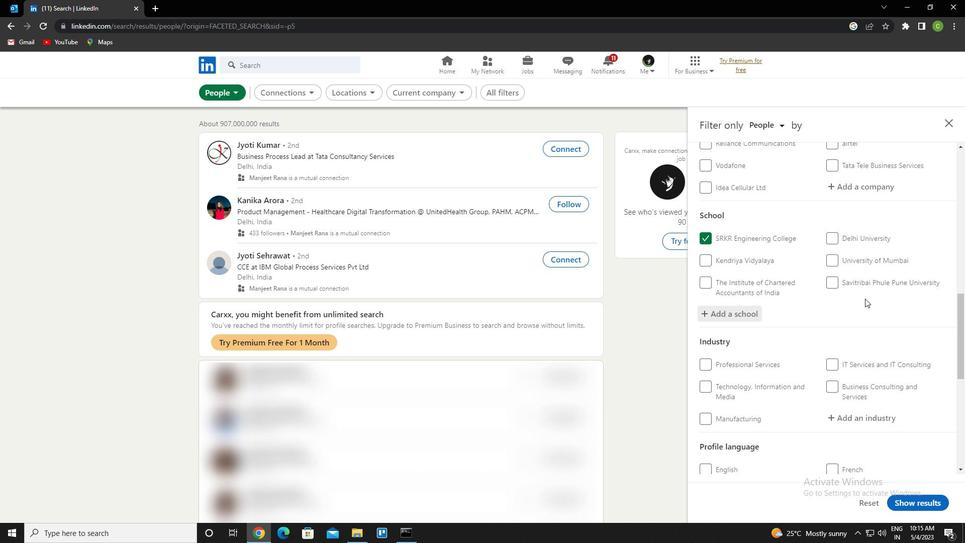 
Action: Mouse moved to (873, 275)
Screenshot: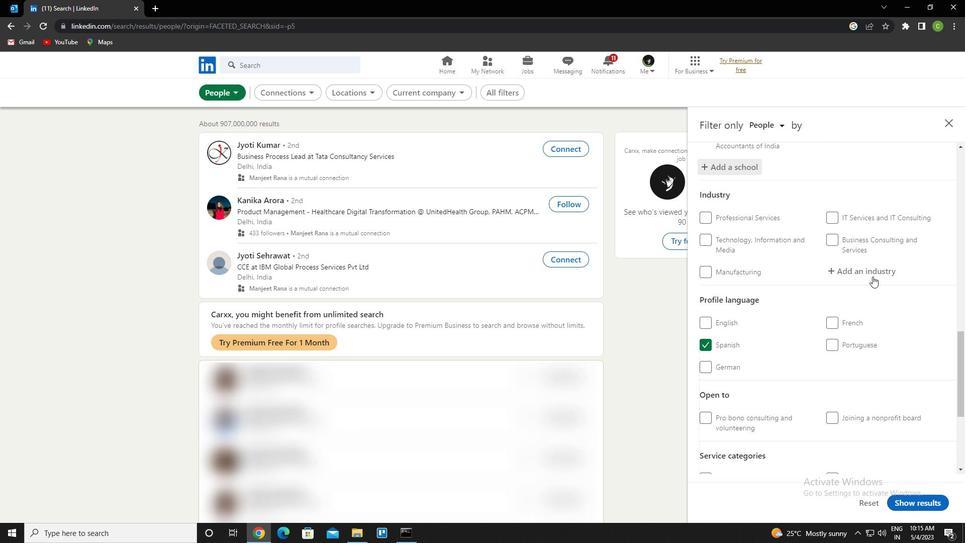 
Action: Mouse pressed left at (873, 275)
Screenshot: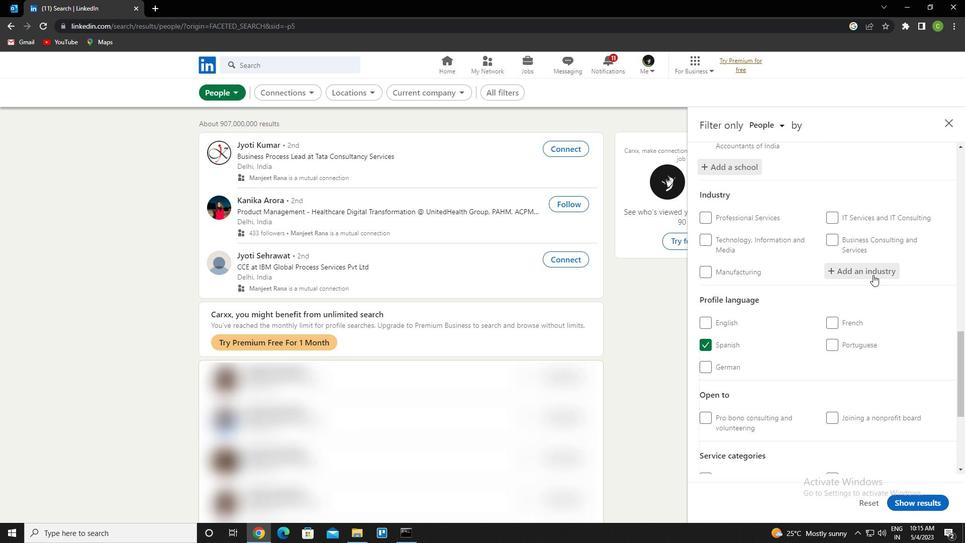 
Action: Key pressed <Key.caps_lock>s<Key.caps_lock>ecurity<Key.space>and<Key.space>investigations<Key.down><Key.enter>
Screenshot: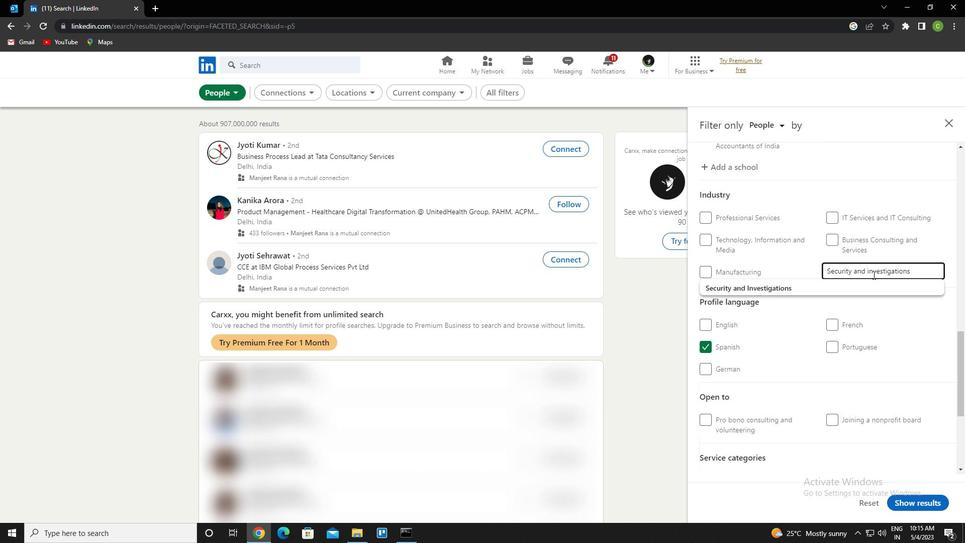 
Action: Mouse scrolled (873, 274) with delta (0, 0)
Screenshot: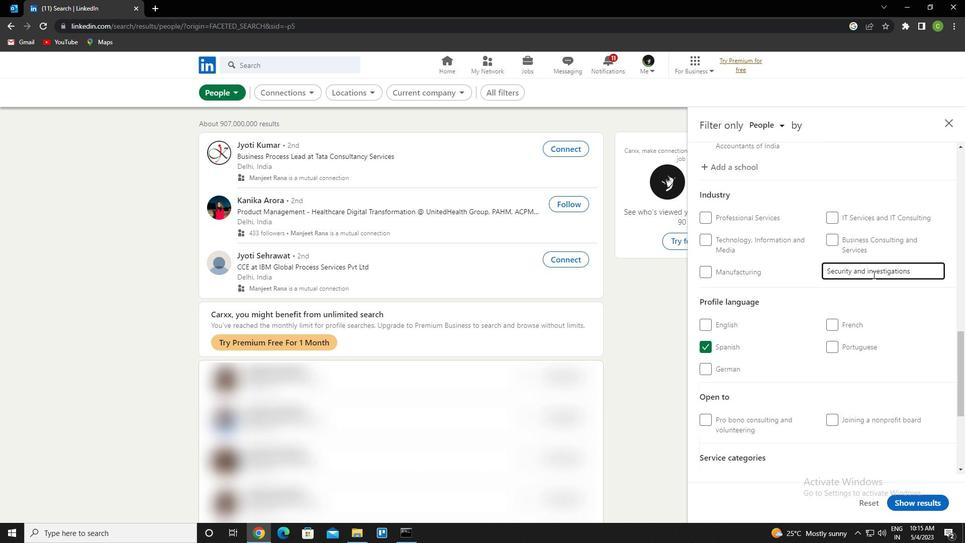 
Action: Mouse scrolled (873, 274) with delta (0, 0)
Screenshot: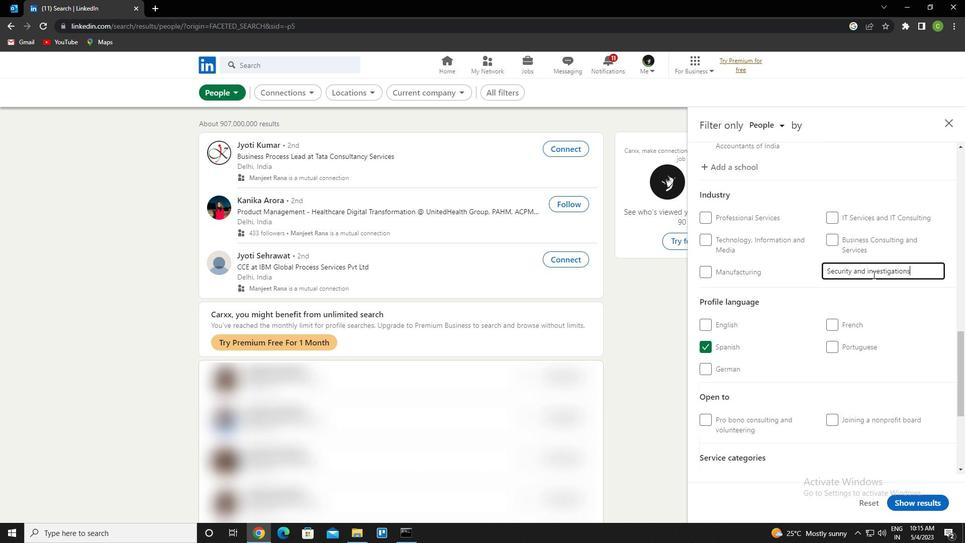 
Action: Mouse moved to (841, 329)
Screenshot: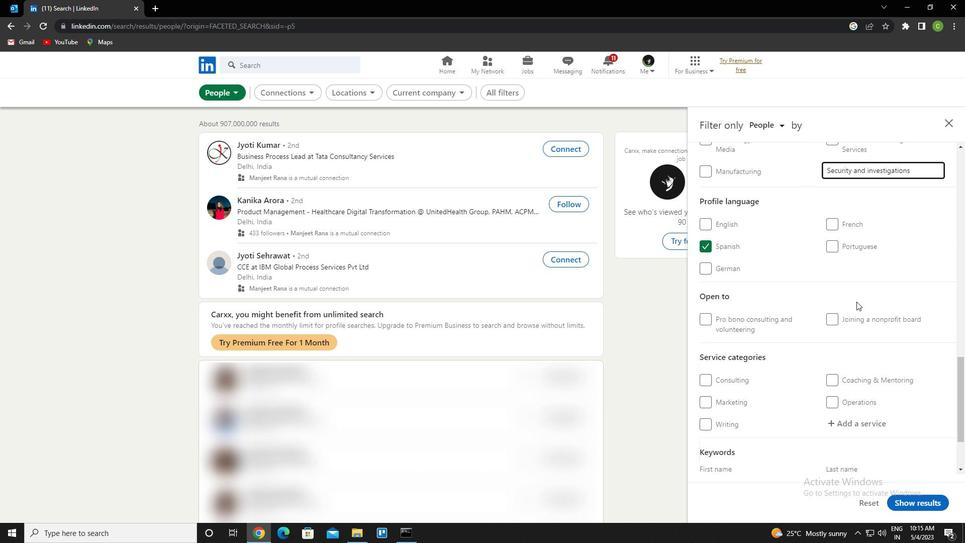 
Action: Mouse scrolled (841, 328) with delta (0, 0)
Screenshot: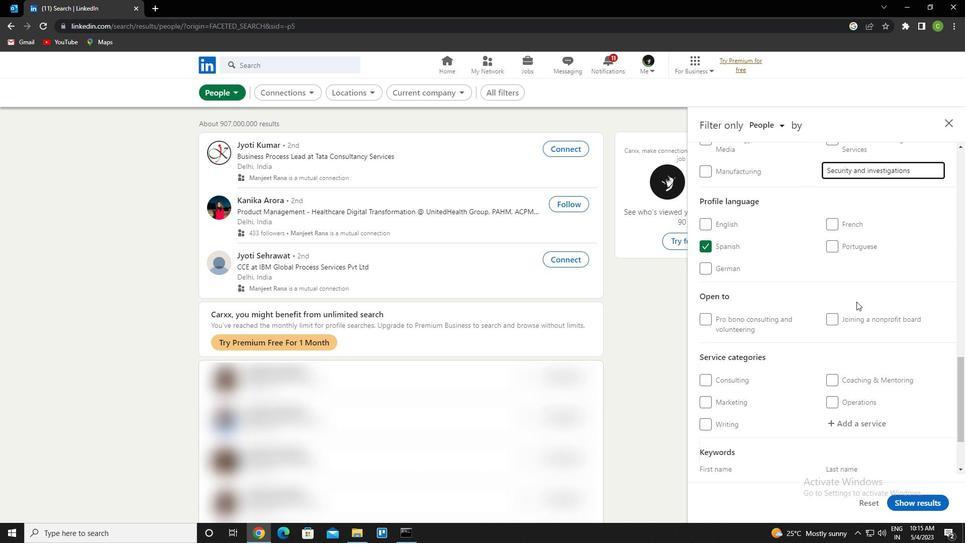 
Action: Mouse moved to (840, 329)
Screenshot: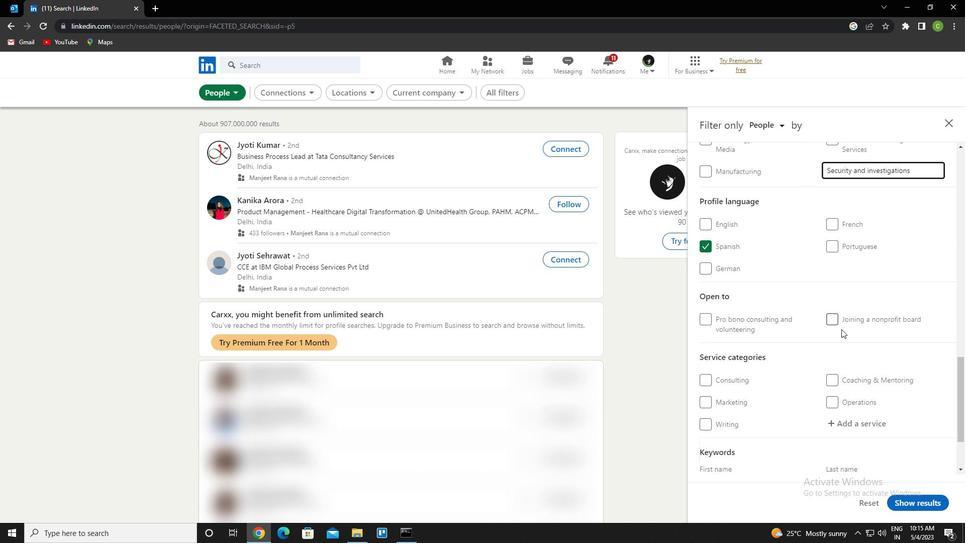 
Action: Mouse scrolled (840, 329) with delta (0, 0)
Screenshot: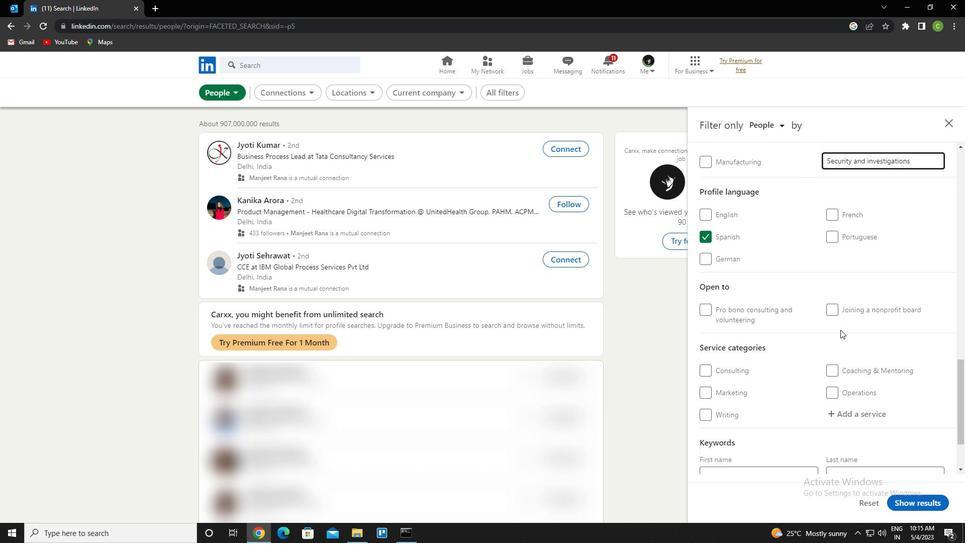 
Action: Mouse moved to (840, 329)
Screenshot: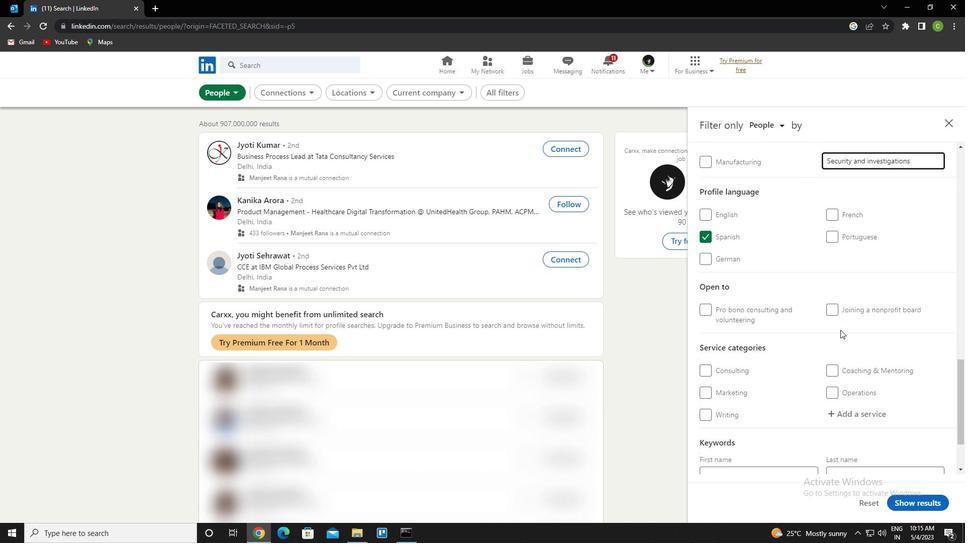 
Action: Mouse scrolled (840, 329) with delta (0, 0)
Screenshot: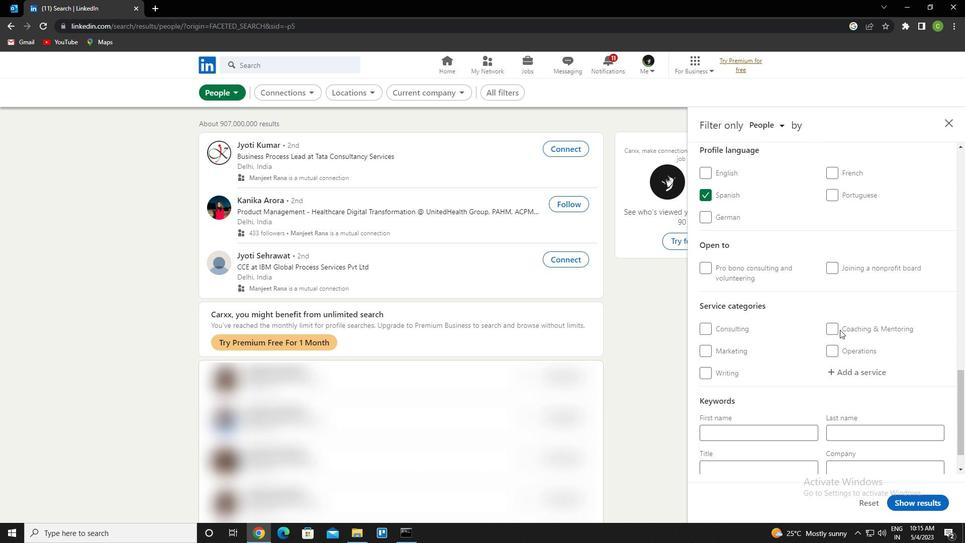 
Action: Mouse moved to (843, 334)
Screenshot: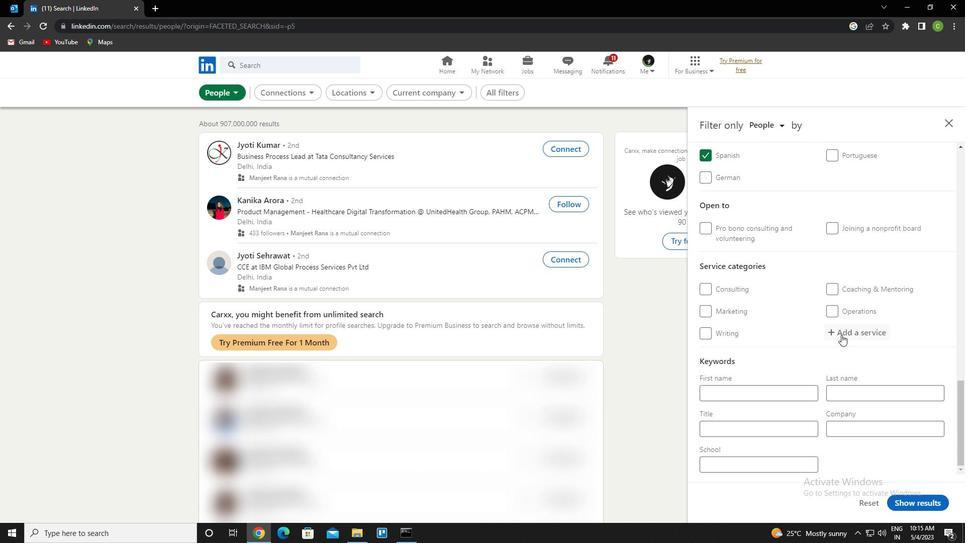 
Action: Mouse pressed left at (843, 334)
Screenshot: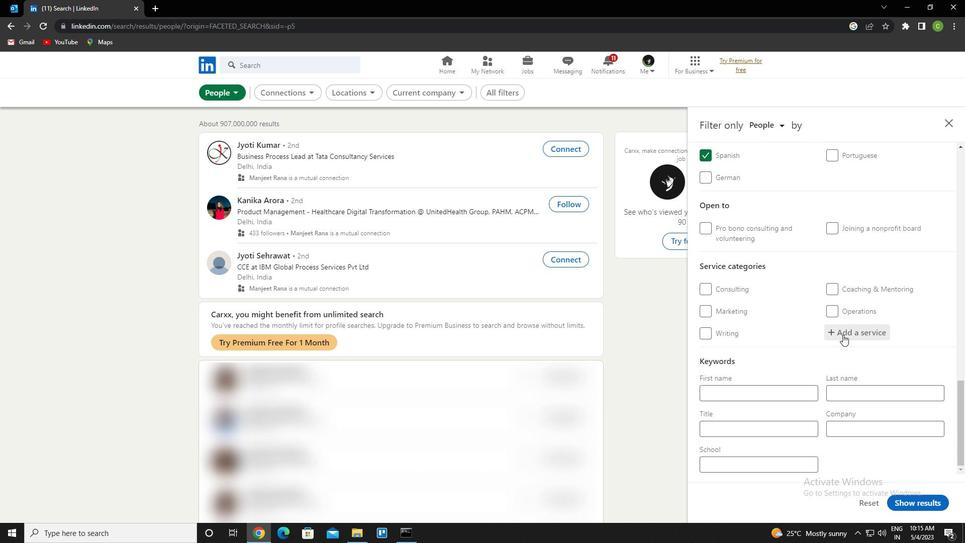 
Action: Key pressed <Key.caps_lock>c<Key.caps_lock>onsulting<Key.enter>
Screenshot: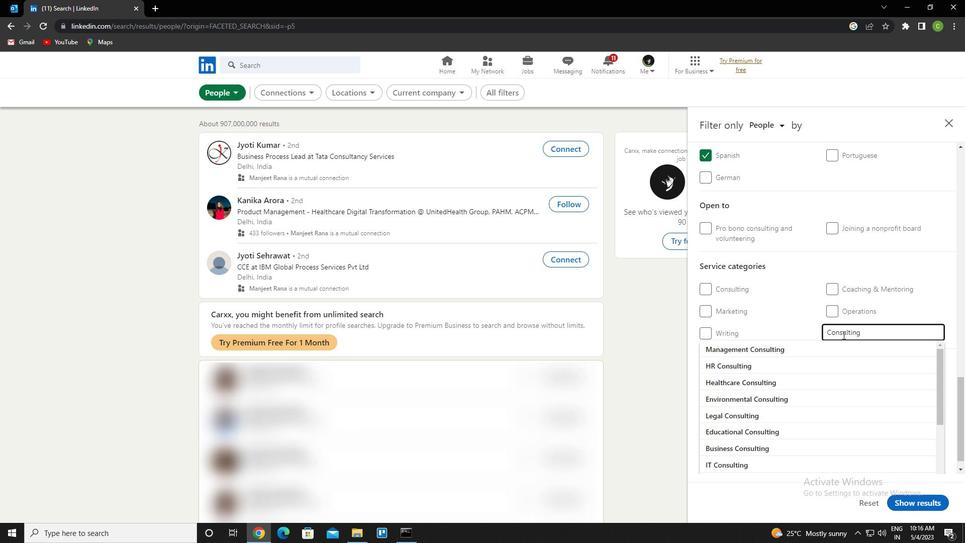 
Action: Mouse scrolled (843, 334) with delta (0, 0)
Screenshot: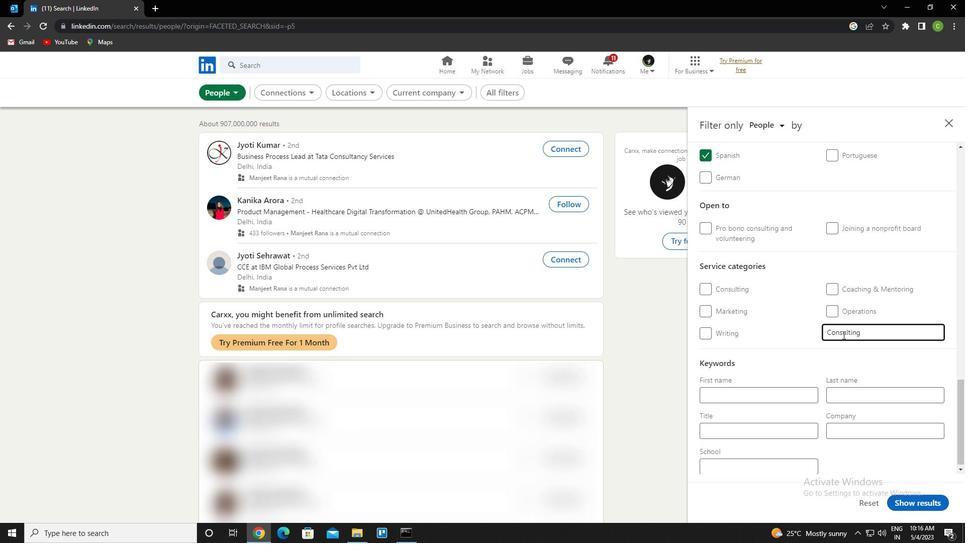 
Action: Mouse scrolled (843, 334) with delta (0, 0)
Screenshot: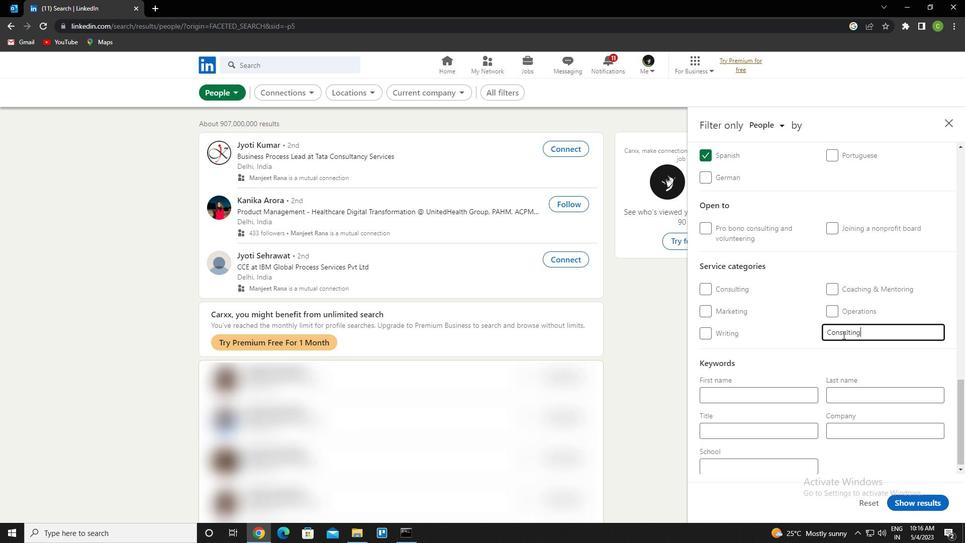 
Action: Mouse moved to (826, 346)
Screenshot: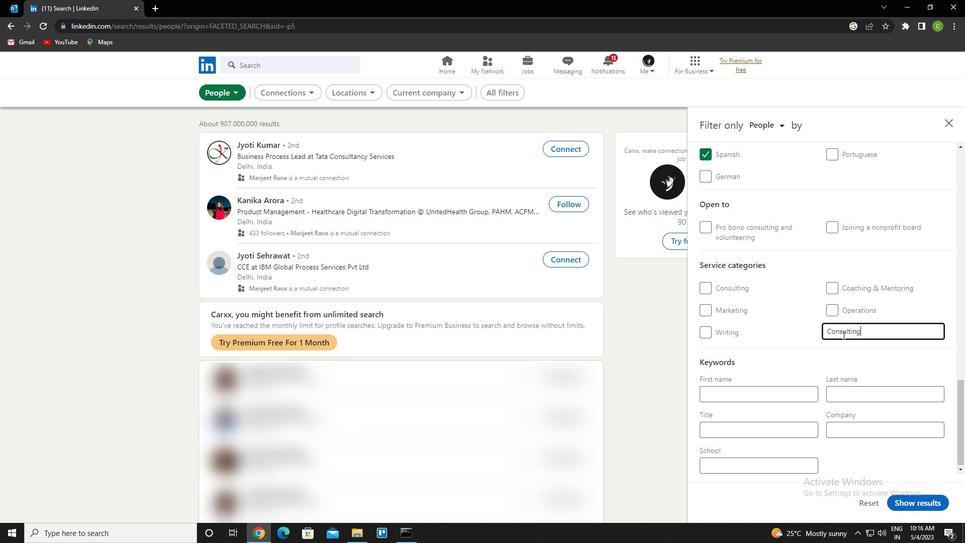 
Action: Mouse scrolled (826, 346) with delta (0, 0)
Screenshot: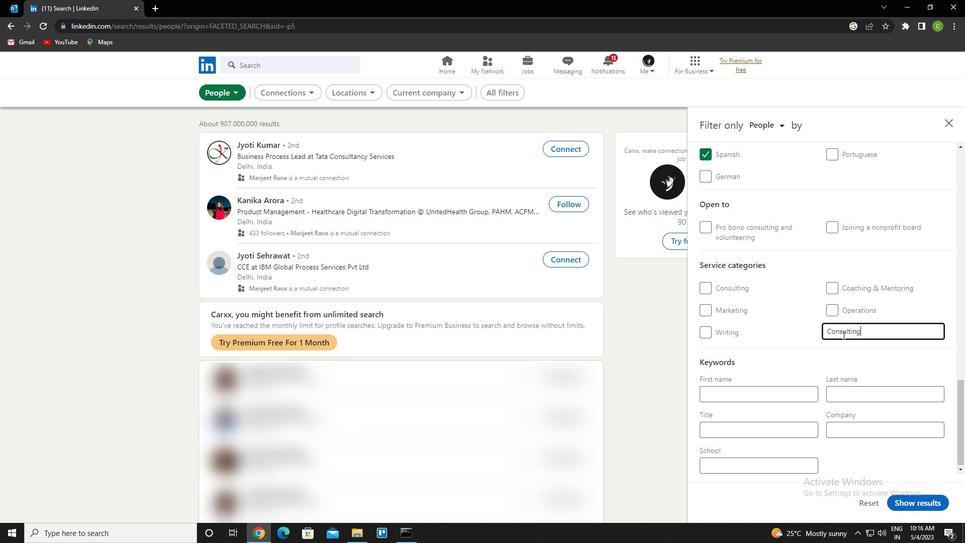 
Action: Mouse moved to (813, 356)
Screenshot: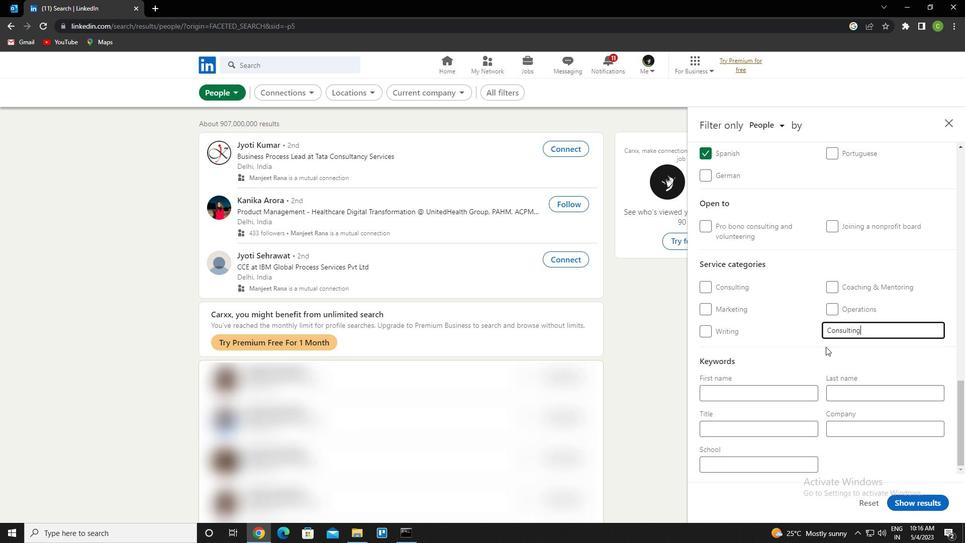 
Action: Mouse scrolled (813, 356) with delta (0, 0)
Screenshot: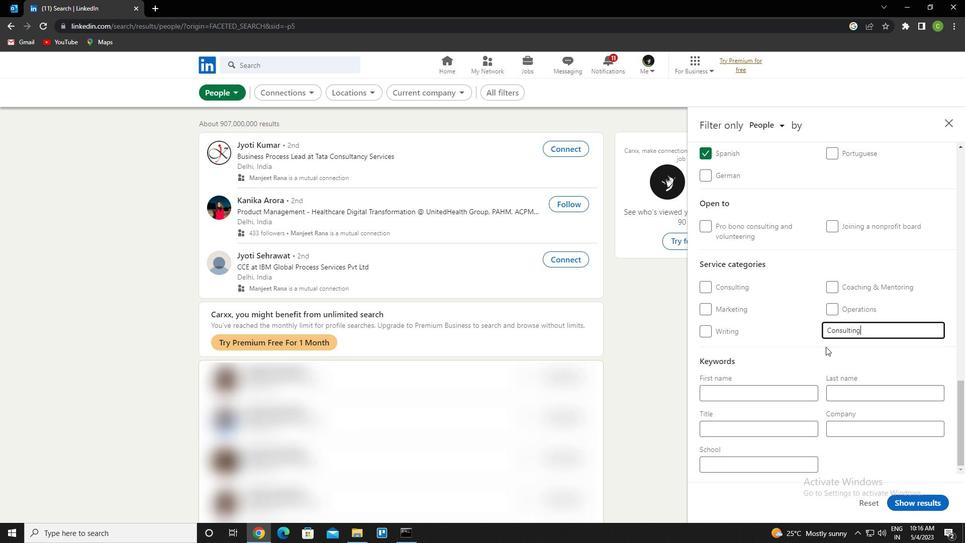 
Action: Mouse moved to (810, 360)
Screenshot: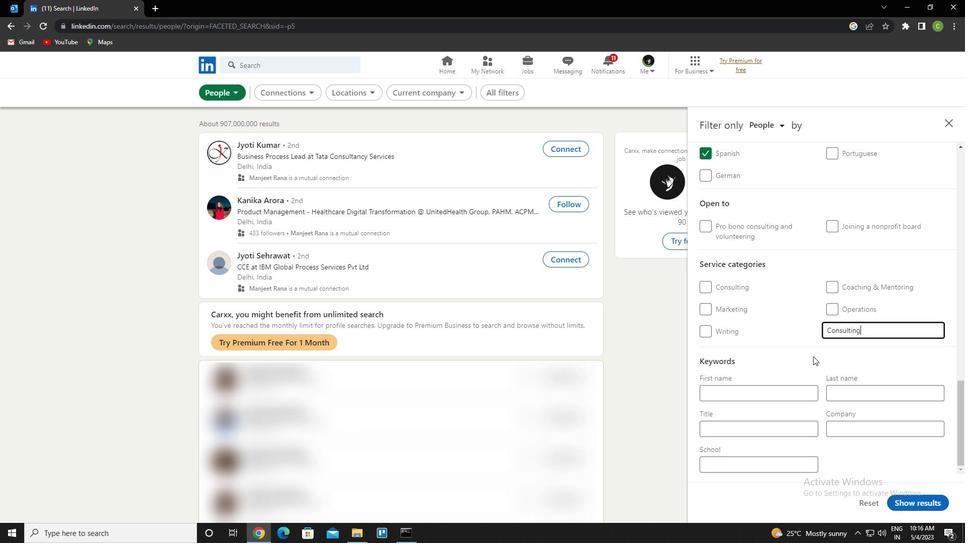 
Action: Mouse scrolled (810, 359) with delta (0, 0)
Screenshot: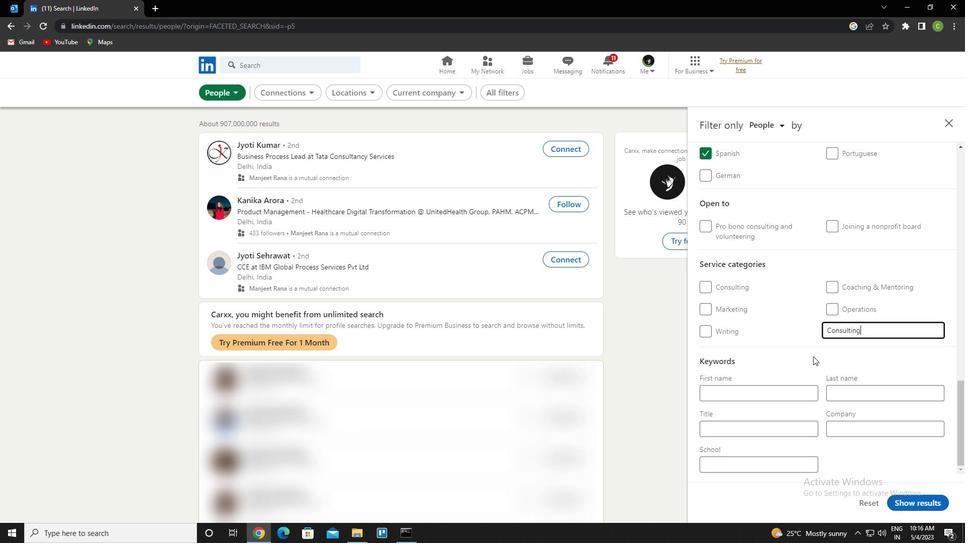 
Action: Mouse moved to (753, 425)
Screenshot: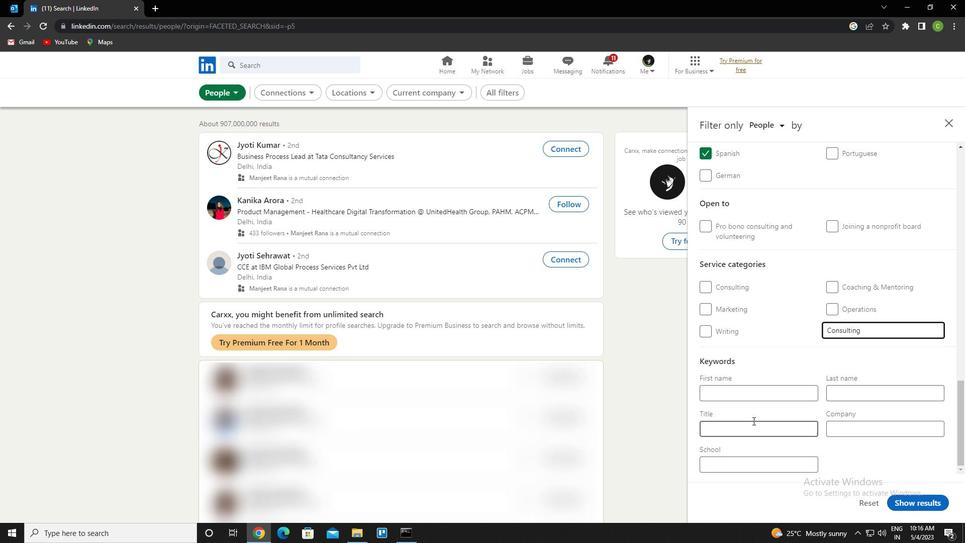 
Action: Mouse pressed left at (753, 425)
Screenshot: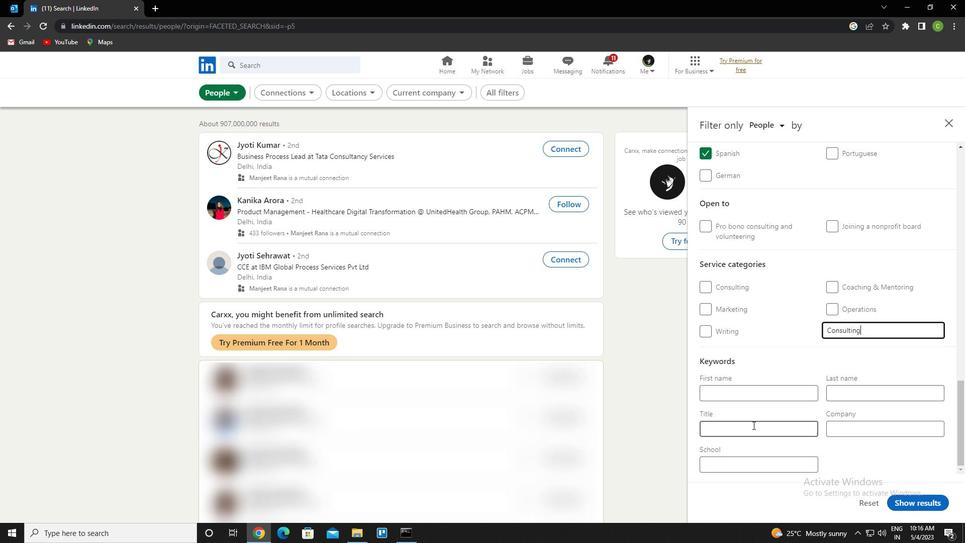 
Action: Key pressed <Key.caps_lock>a<Key.caps_lock>ssistant<Key.space><Key.caps_lock>e<Key.caps_lock>ngineer
Screenshot: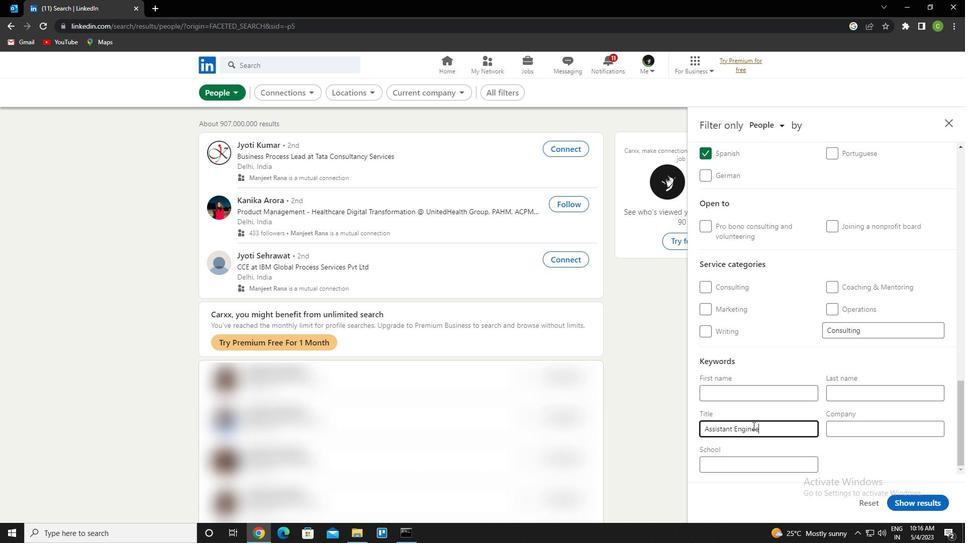 
Action: Mouse moved to (944, 505)
Screenshot: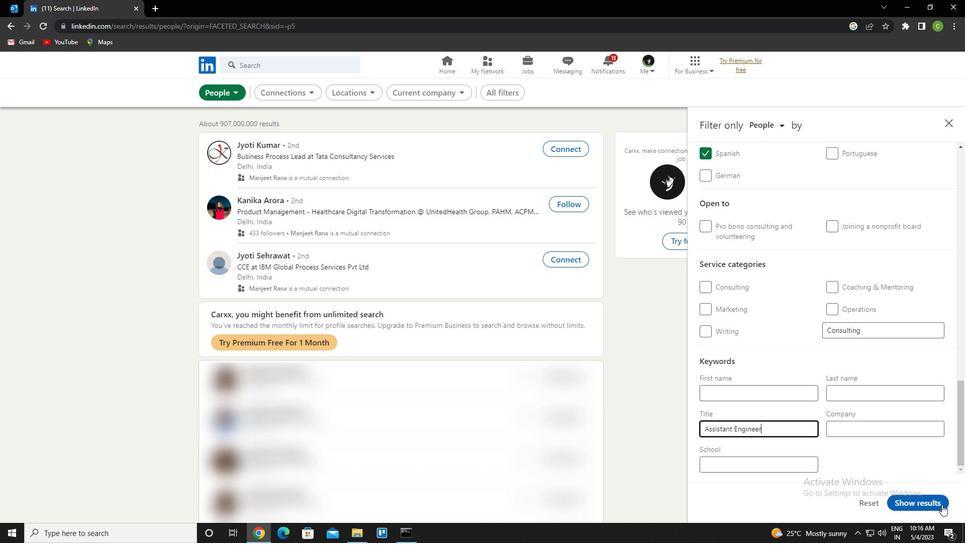
Action: Mouse pressed left at (944, 505)
Screenshot: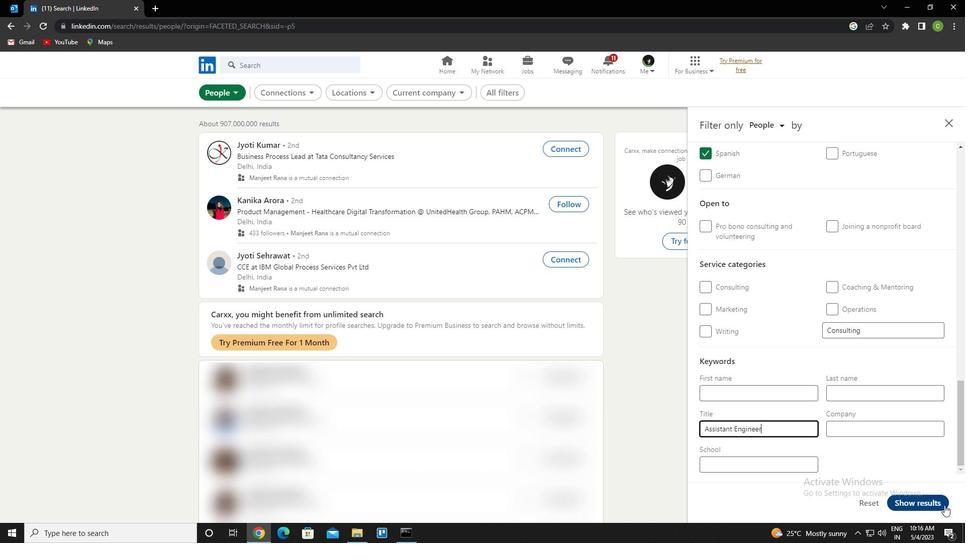 
Action: Mouse moved to (612, 395)
Screenshot: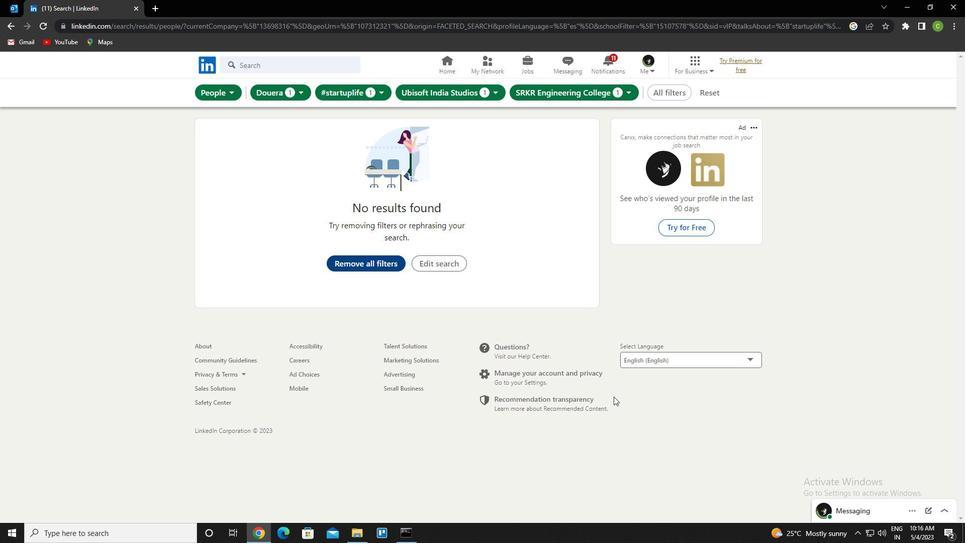 
